 Task: Find connections with filter location Khirdalan with filter topic #house with filter profile language French with filter current company LANXESS with filter school Sir M Visvesvaraya Institute of Technology, BANGALORE with filter industry Communications Equipment Manufacturing with filter service category Outsourcing with filter keywords title Operations Director
Action: Mouse moved to (531, 99)
Screenshot: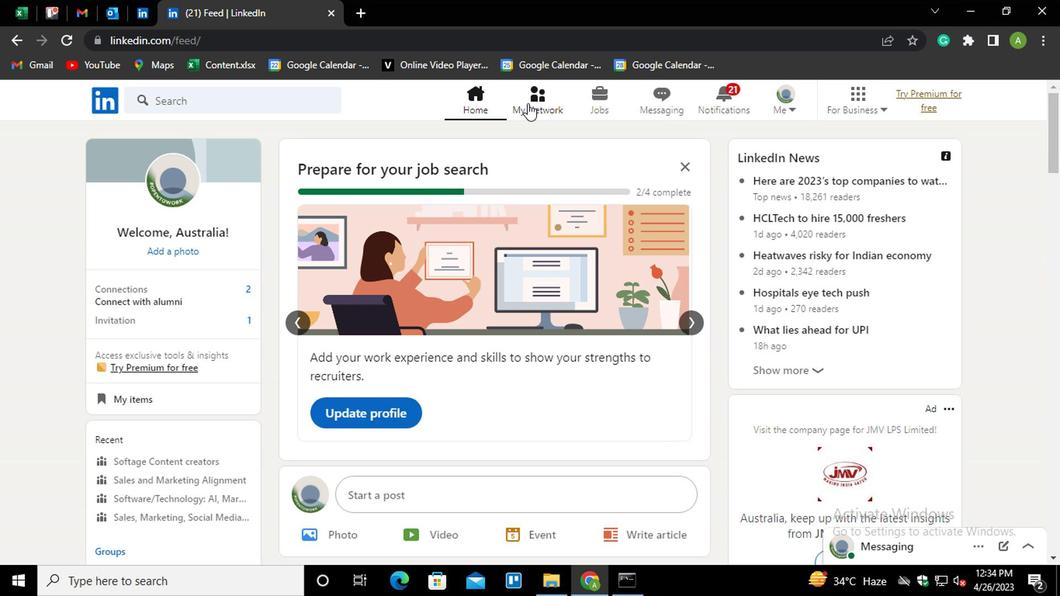 
Action: Mouse pressed left at (531, 99)
Screenshot: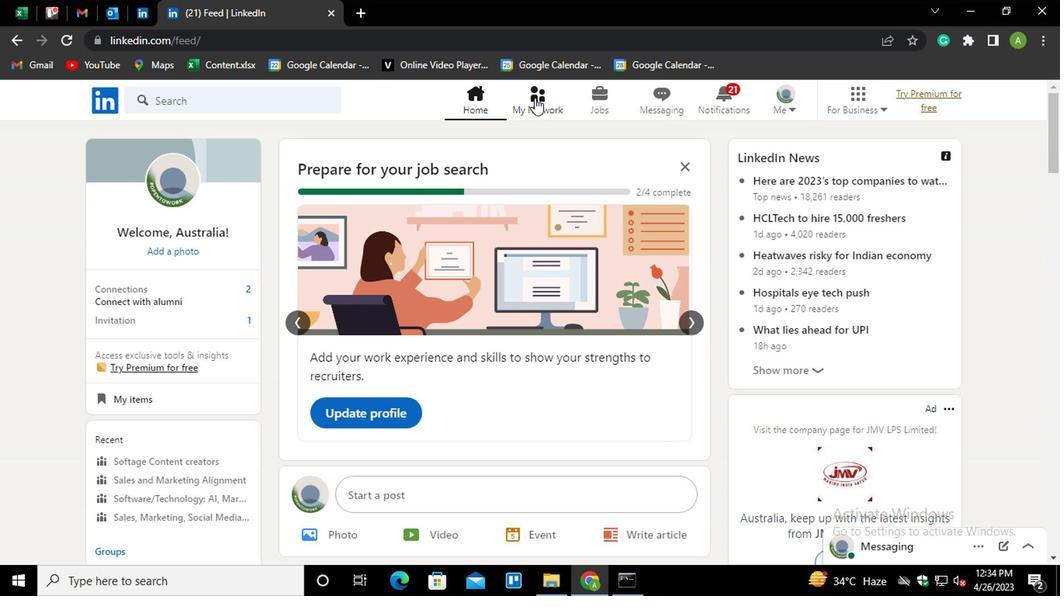 
Action: Mouse moved to (195, 191)
Screenshot: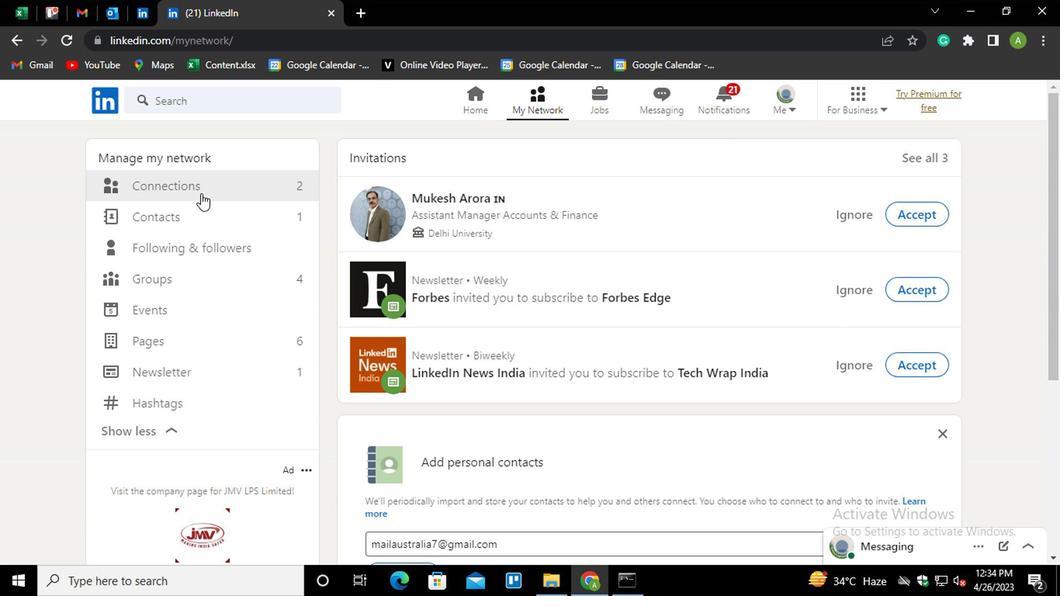 
Action: Mouse pressed left at (195, 191)
Screenshot: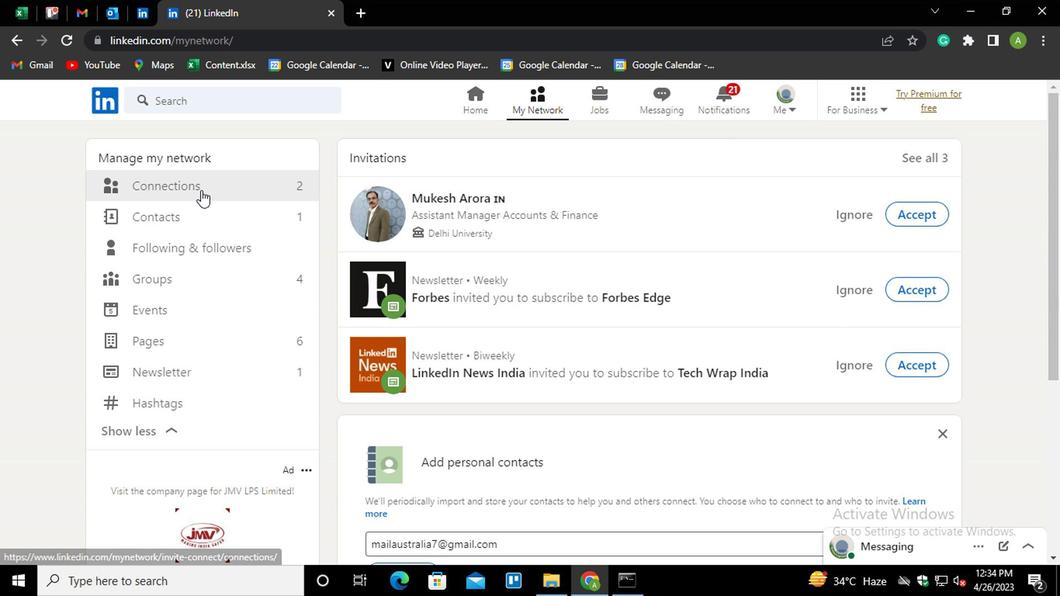 
Action: Mouse moved to (642, 189)
Screenshot: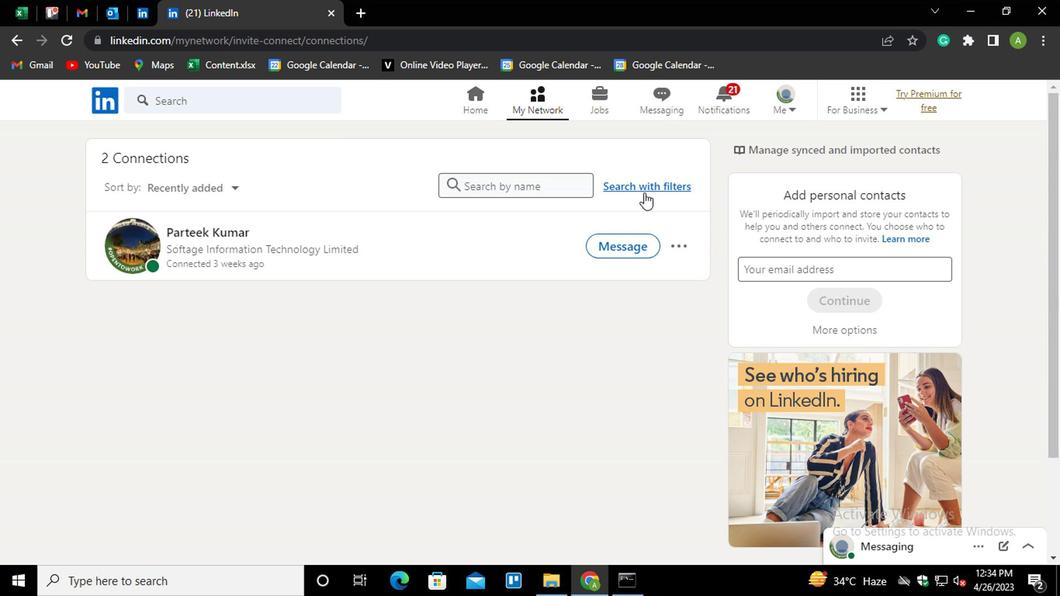 
Action: Mouse pressed left at (642, 189)
Screenshot: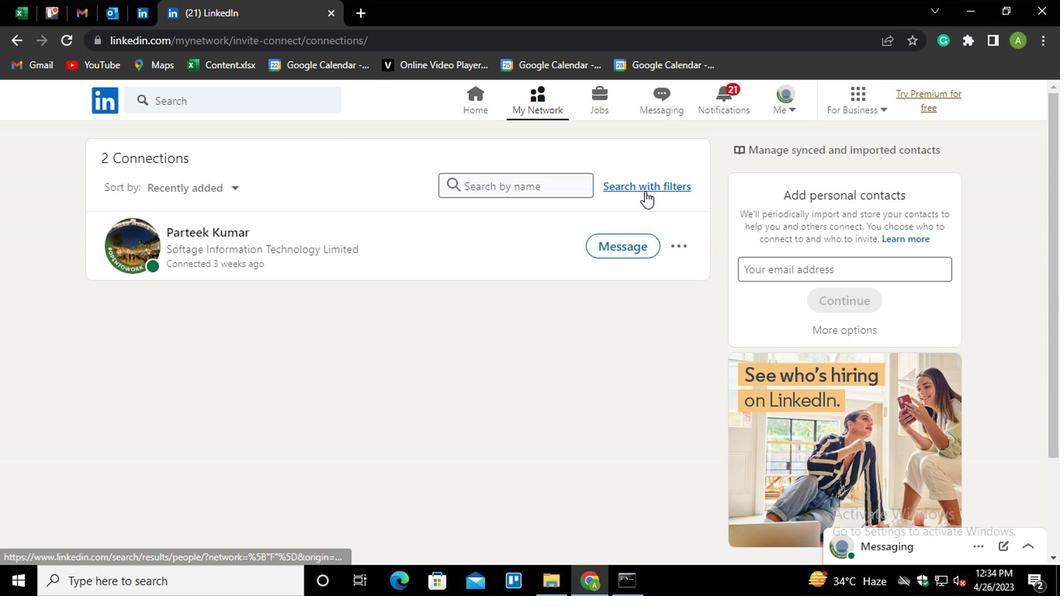 
Action: Mouse moved to (521, 141)
Screenshot: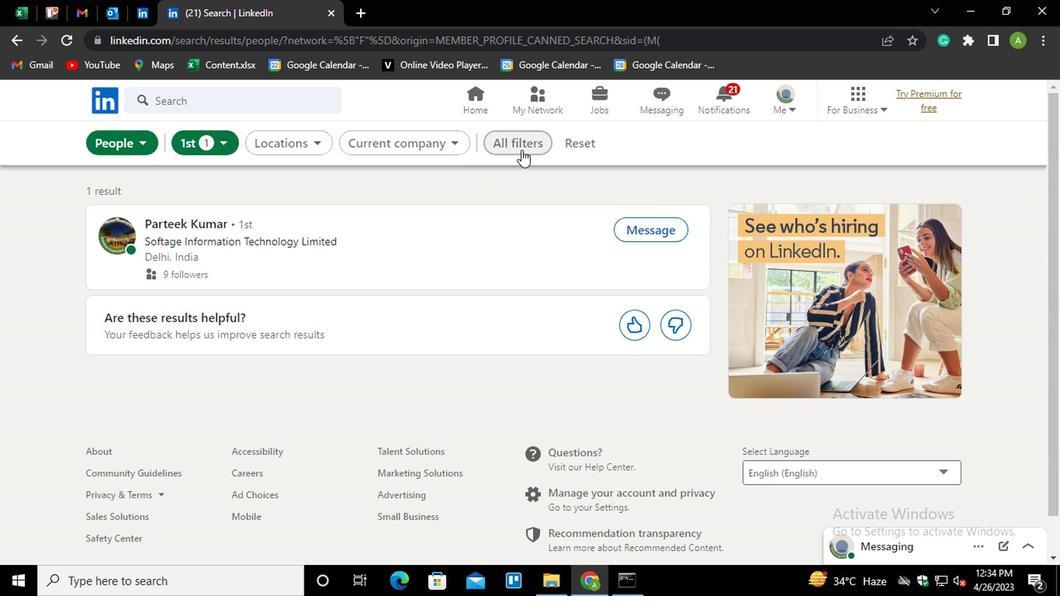 
Action: Mouse pressed left at (521, 141)
Screenshot: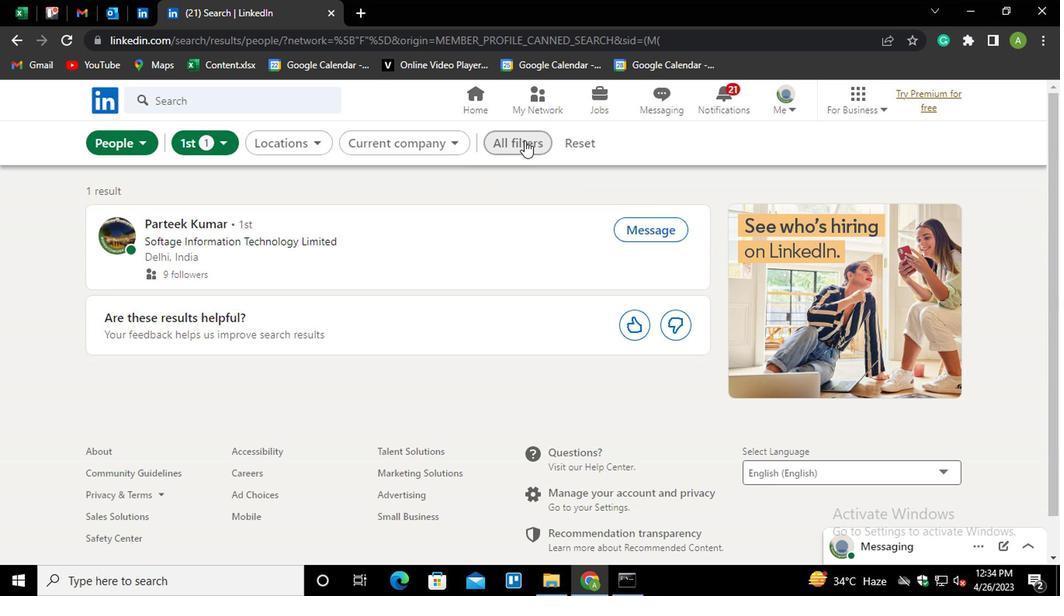 
Action: Mouse moved to (734, 295)
Screenshot: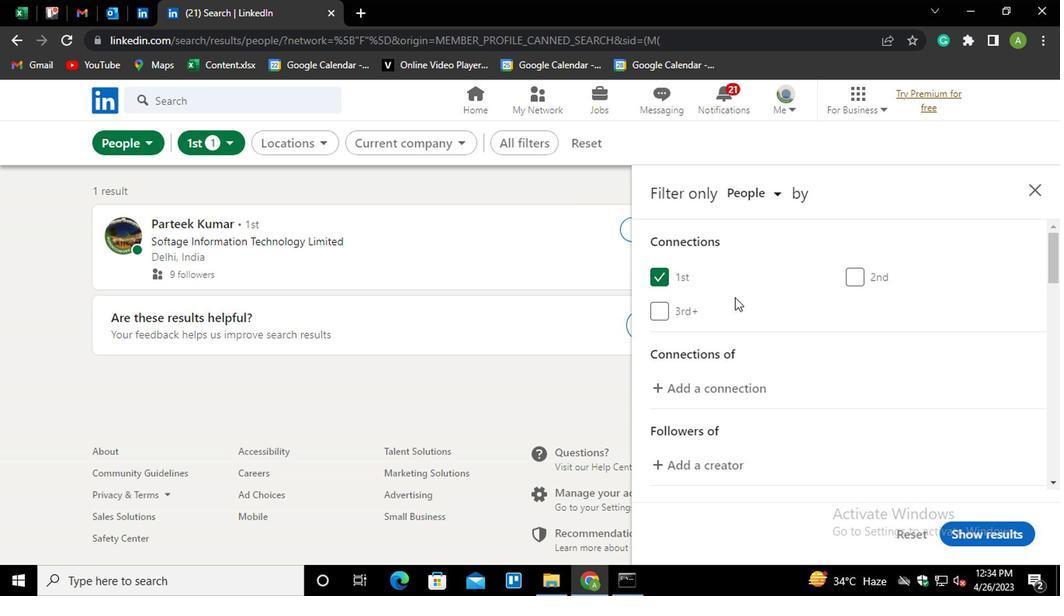
Action: Mouse scrolled (734, 294) with delta (0, 0)
Screenshot: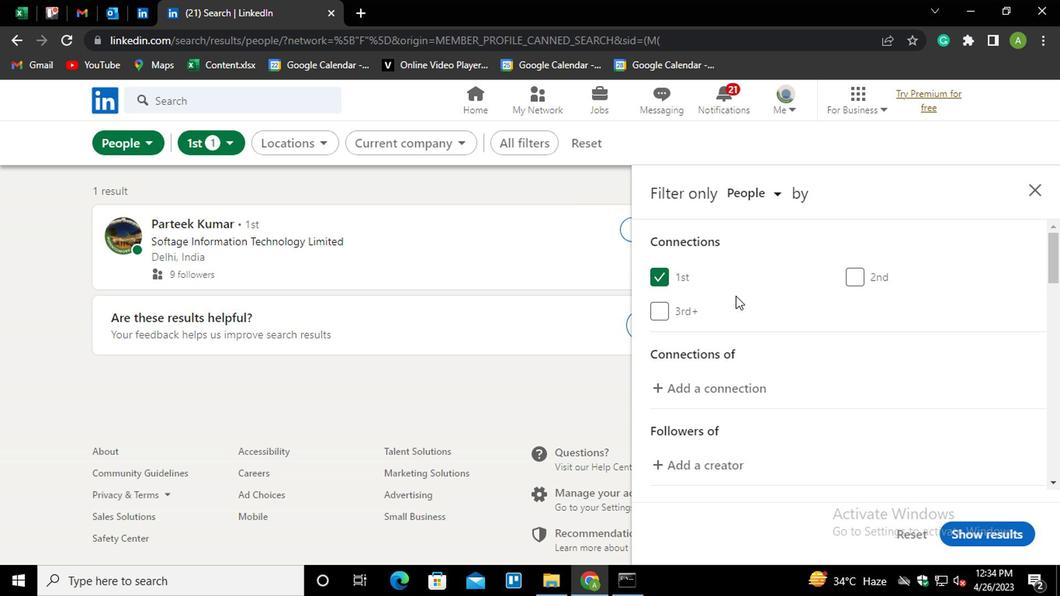 
Action: Mouse scrolled (734, 294) with delta (0, 0)
Screenshot: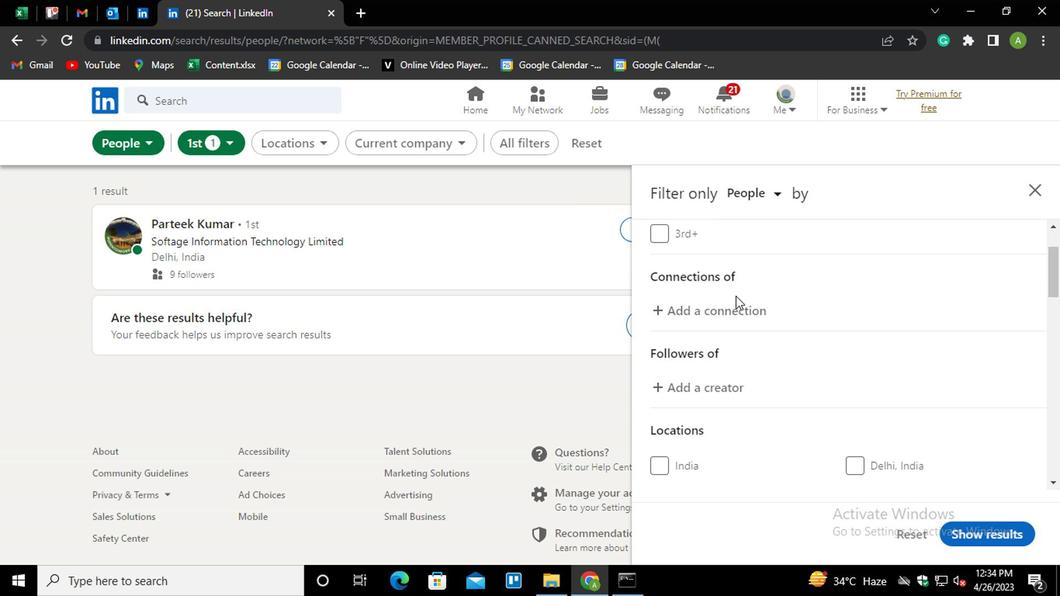 
Action: Mouse scrolled (734, 295) with delta (0, 0)
Screenshot: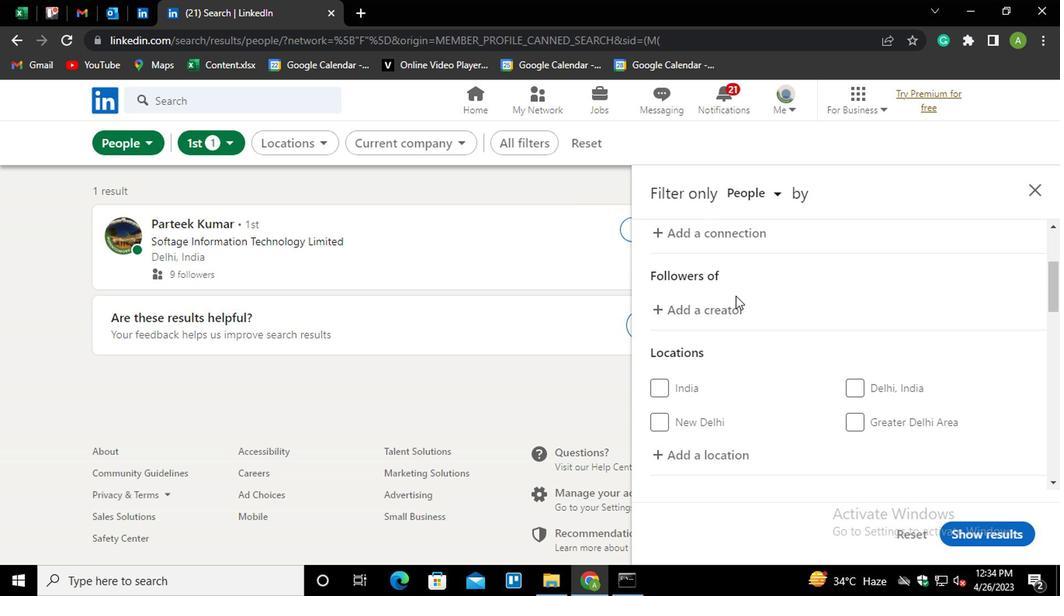 
Action: Mouse scrolled (734, 294) with delta (0, 0)
Screenshot: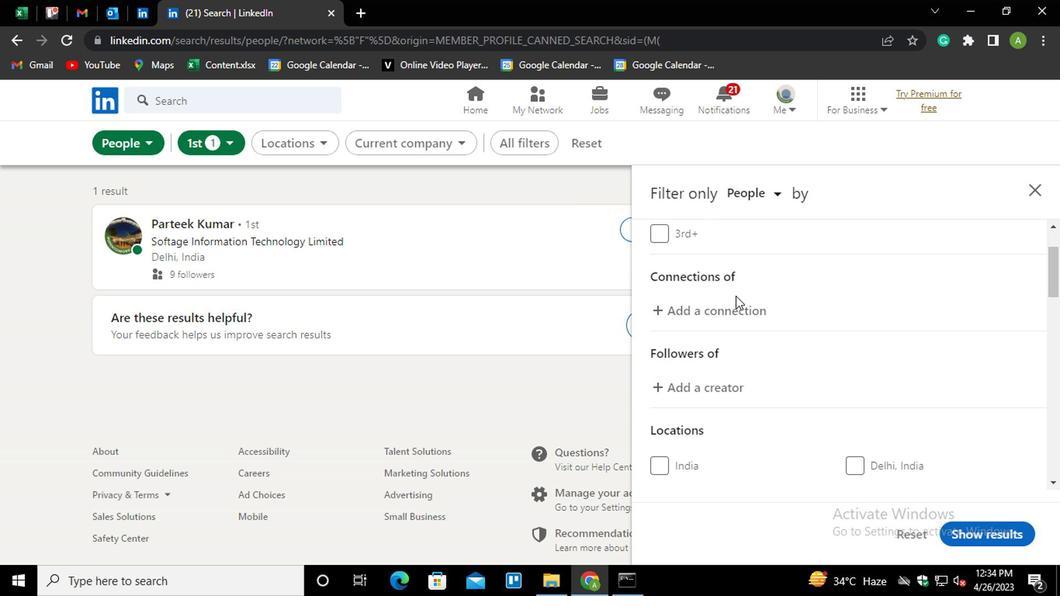 
Action: Mouse scrolled (734, 294) with delta (0, 0)
Screenshot: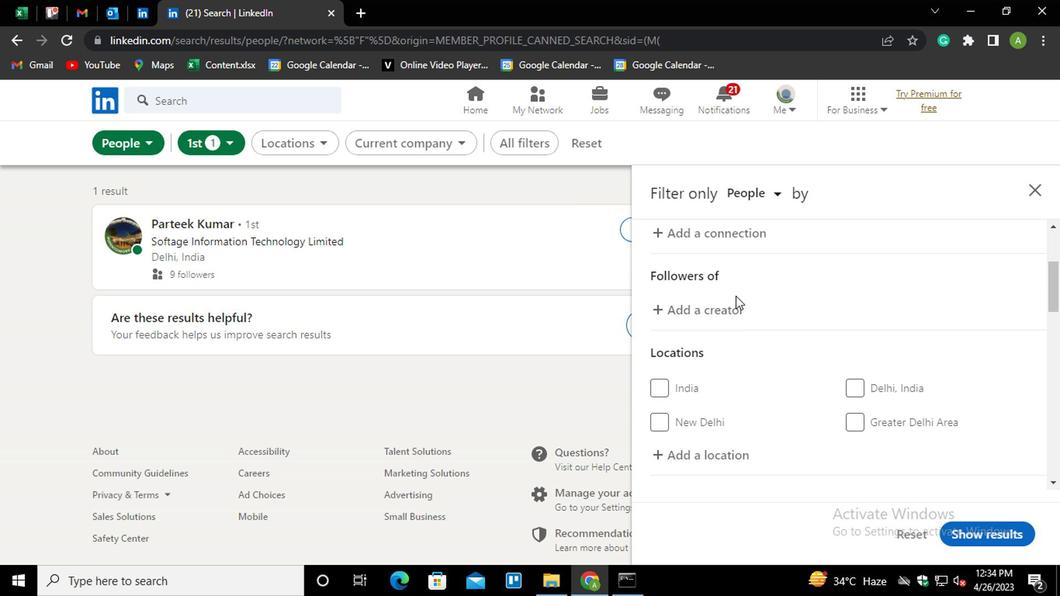 
Action: Mouse moved to (691, 383)
Screenshot: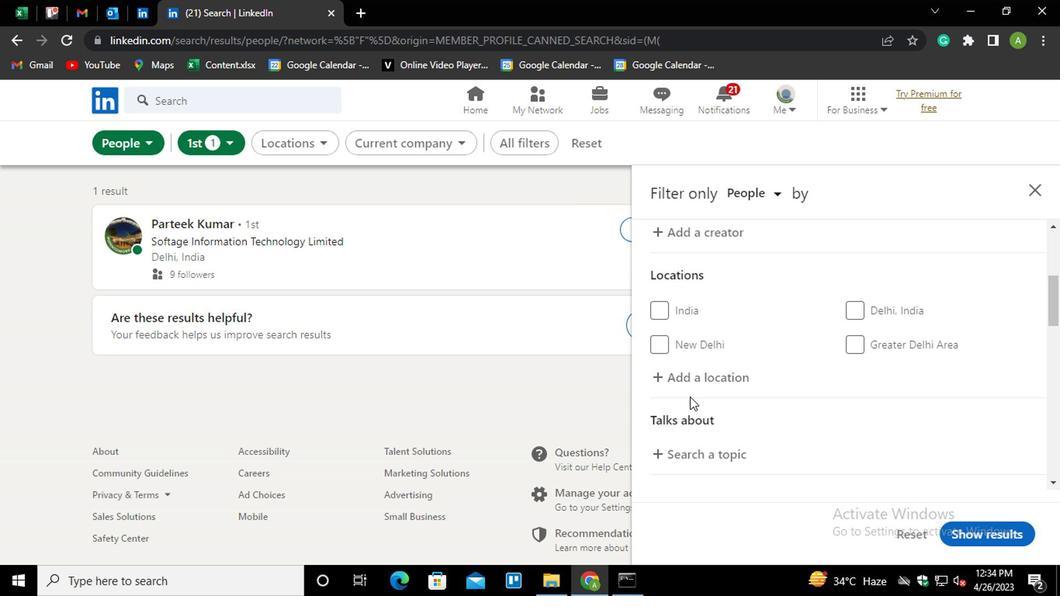 
Action: Mouse pressed left at (691, 383)
Screenshot: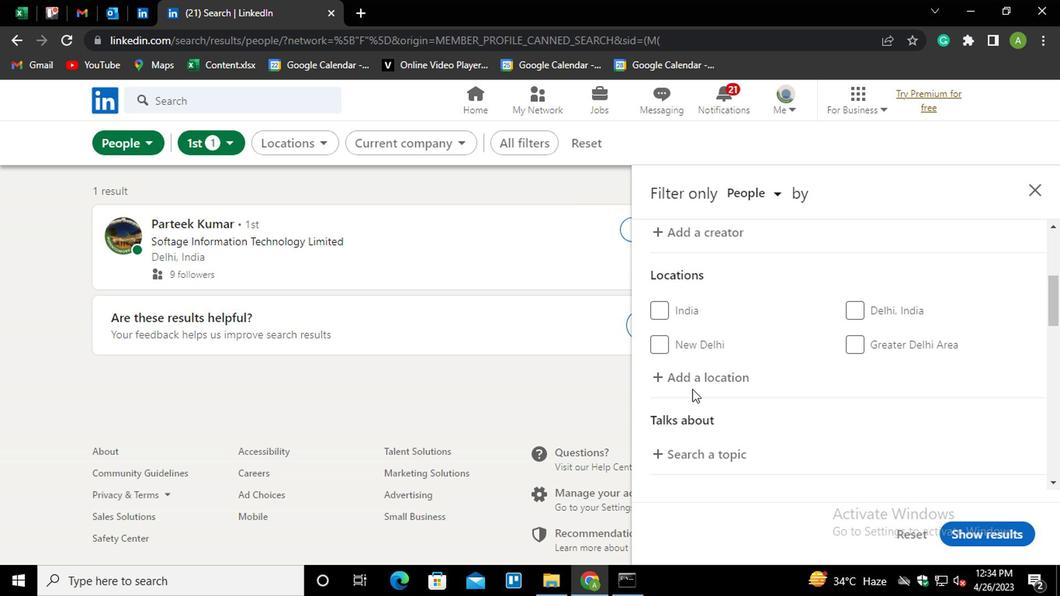 
Action: Mouse moved to (695, 377)
Screenshot: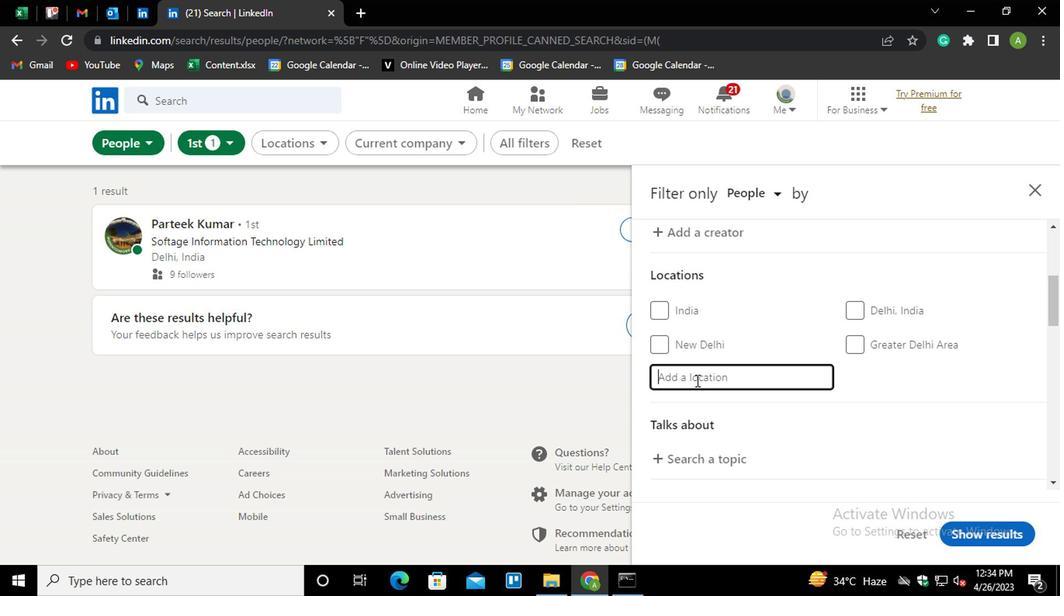 
Action: Mouse pressed left at (695, 377)
Screenshot: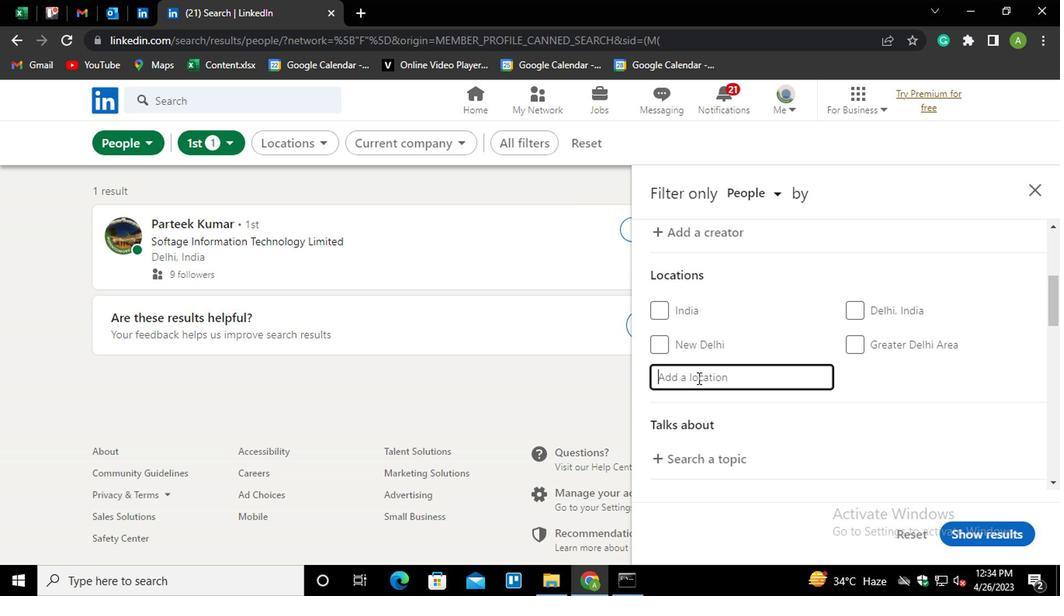 
Action: Key pressed <Key.shift_r>Khirana<Key.backspace><Key.backspace><Key.backspace>dalan
Screenshot: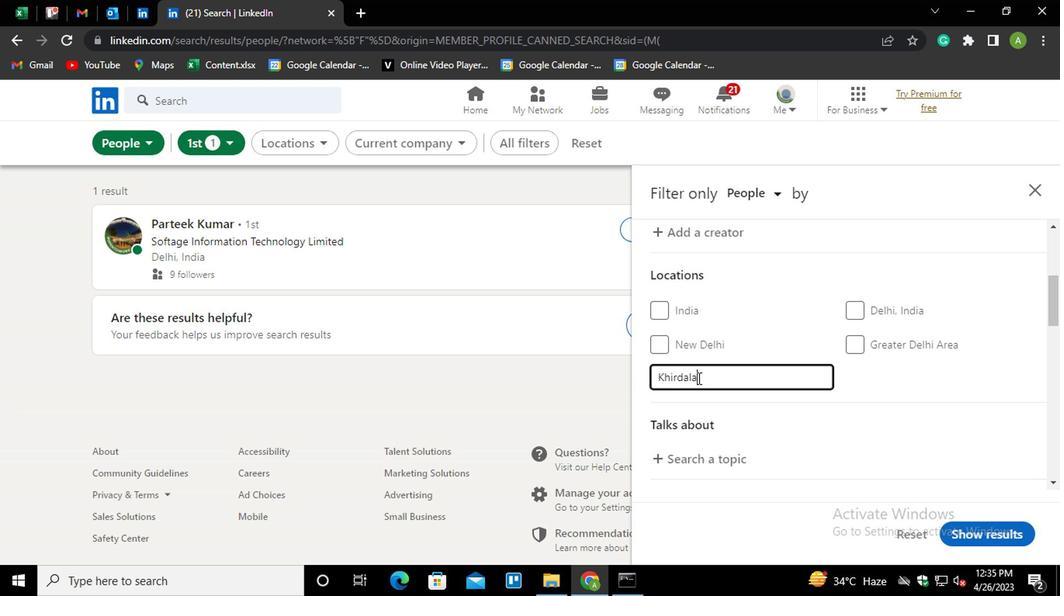 
Action: Mouse moved to (861, 372)
Screenshot: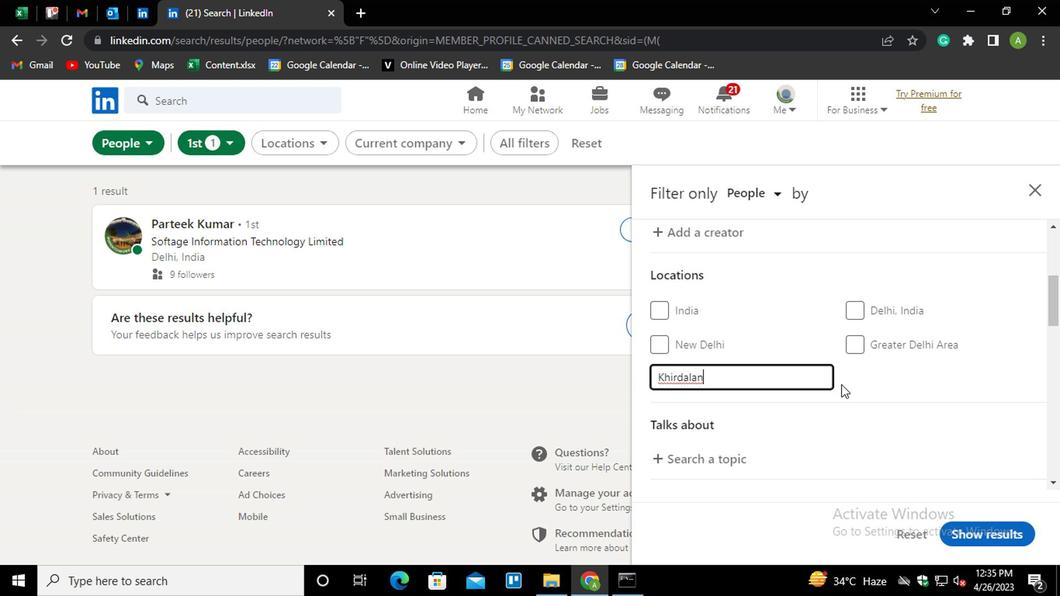 
Action: Mouse pressed left at (861, 372)
Screenshot: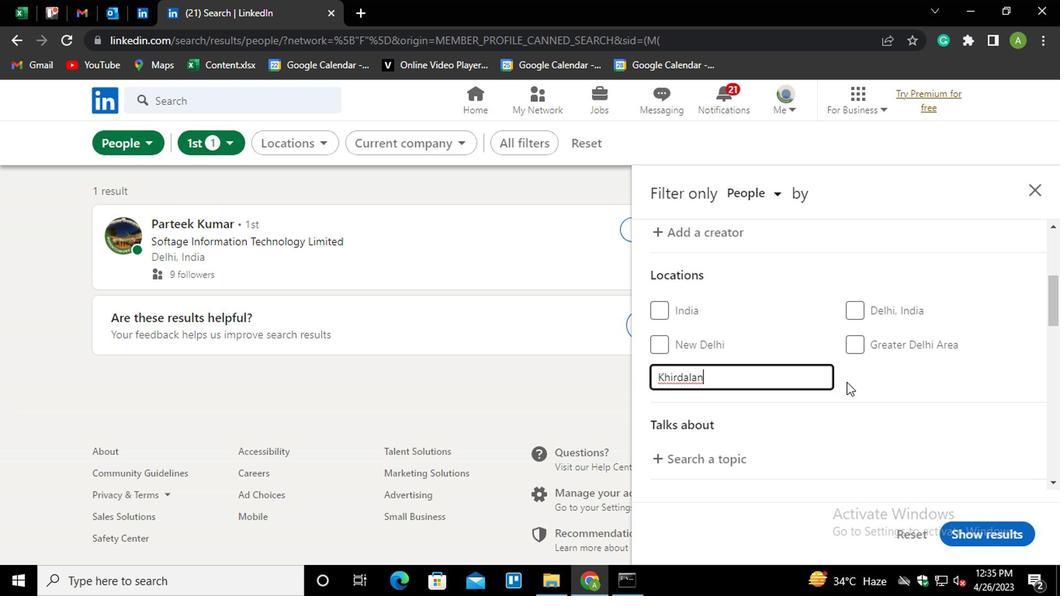 
Action: Mouse moved to (862, 366)
Screenshot: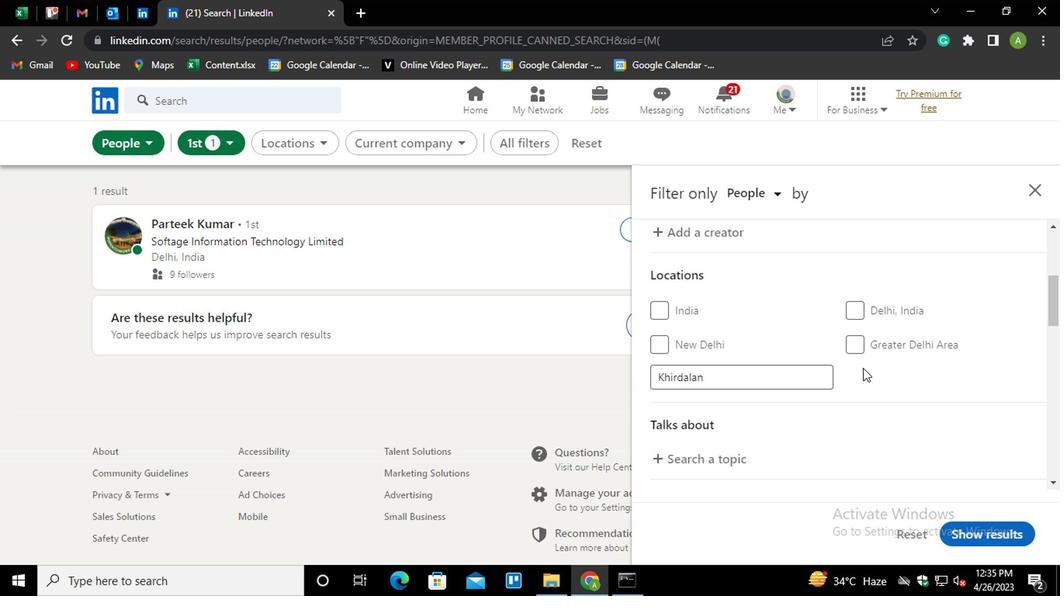 
Action: Mouse scrolled (862, 365) with delta (0, 0)
Screenshot: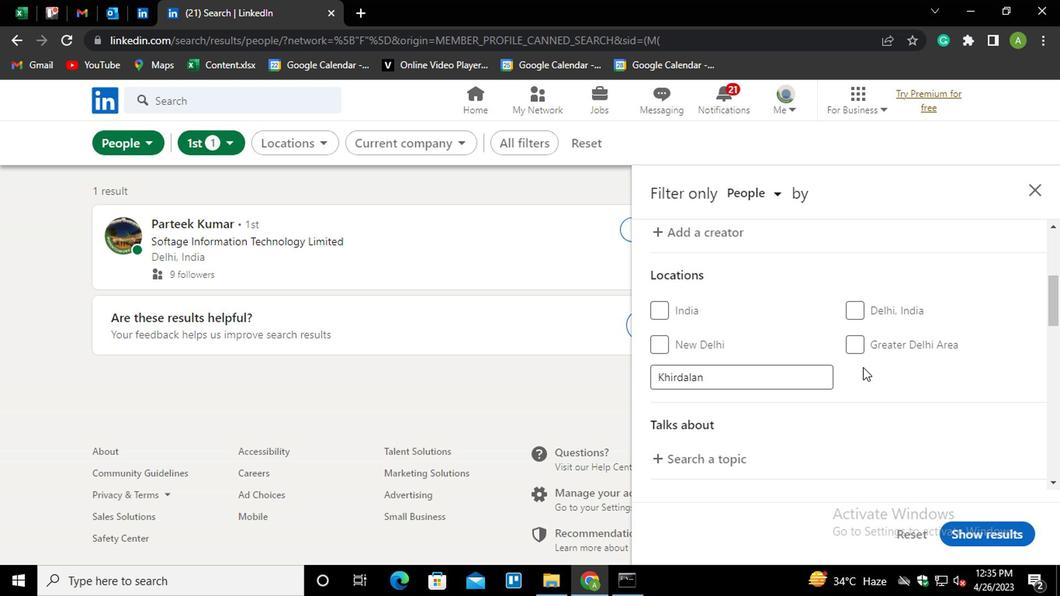 
Action: Mouse moved to (864, 365)
Screenshot: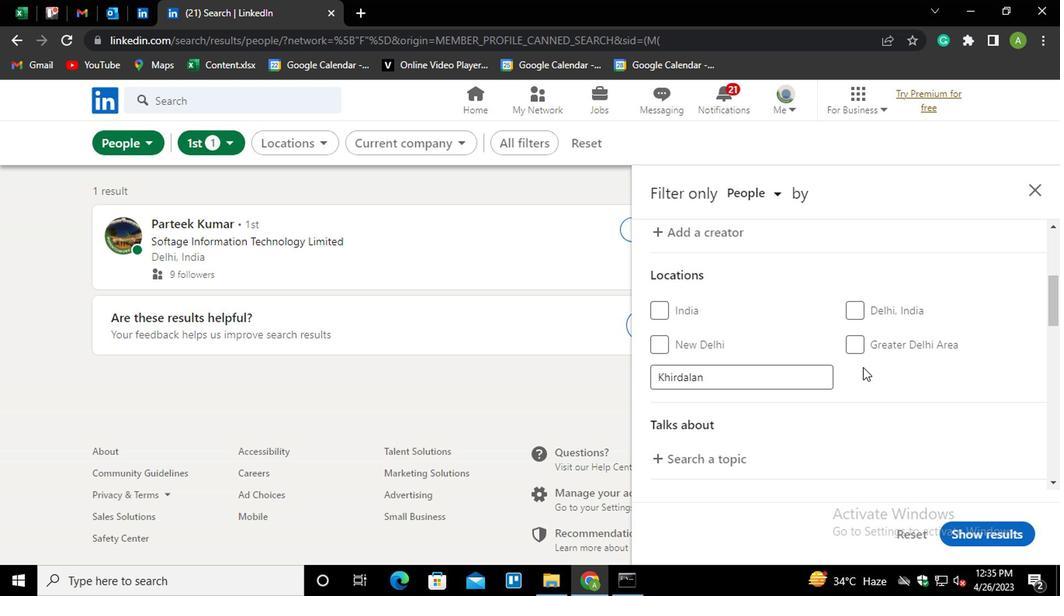 
Action: Mouse scrolled (864, 364) with delta (0, -1)
Screenshot: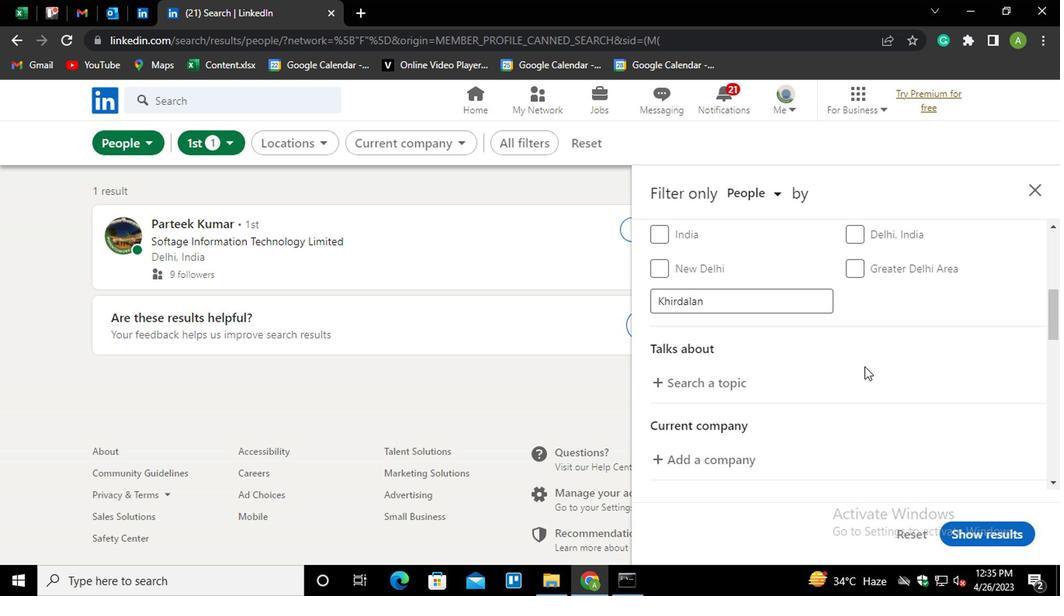 
Action: Mouse moved to (719, 303)
Screenshot: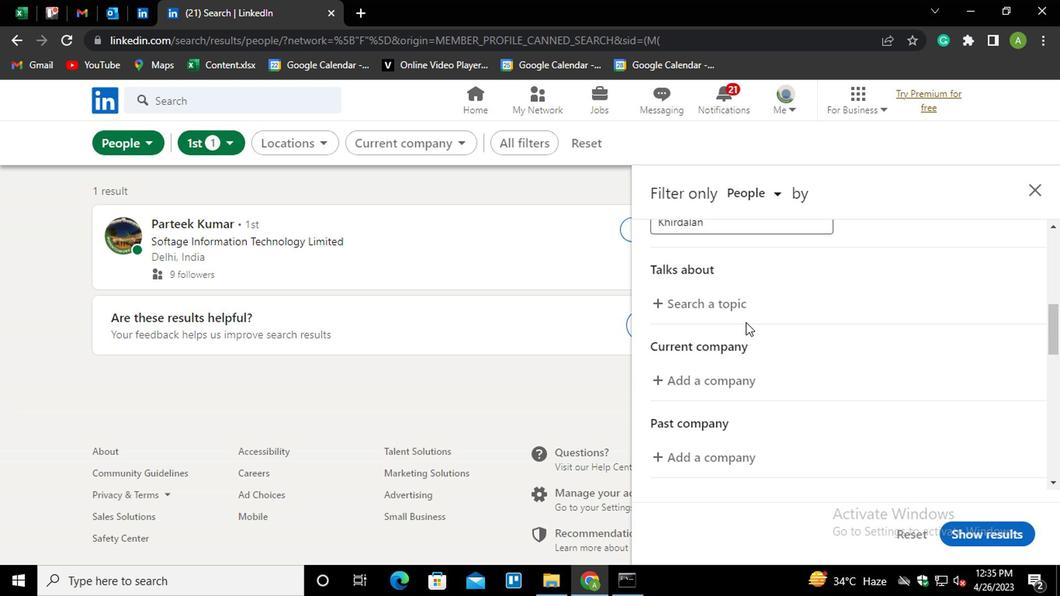 
Action: Mouse pressed left at (719, 303)
Screenshot: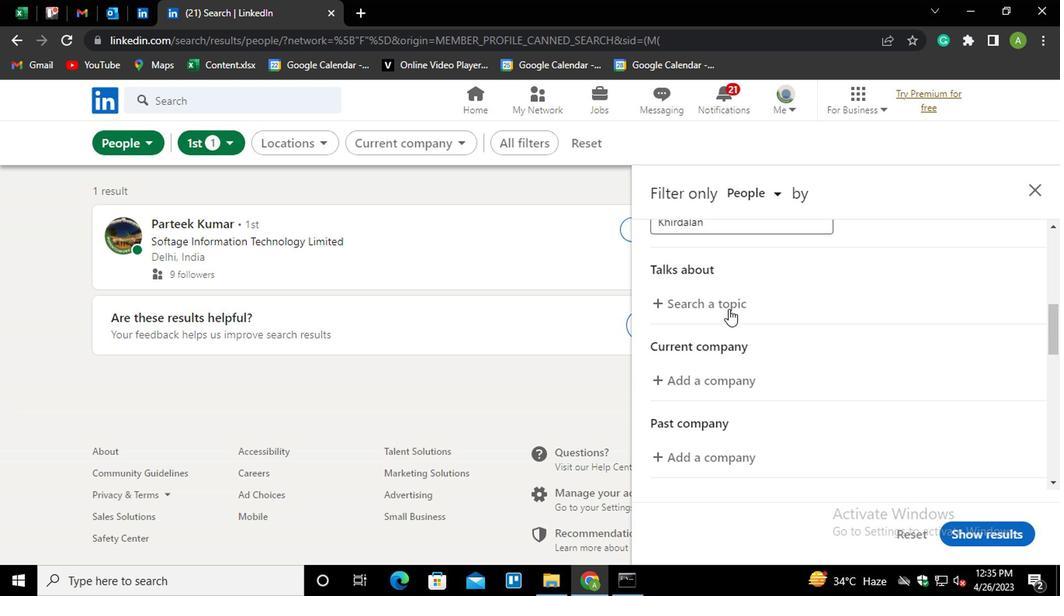 
Action: Mouse moved to (719, 303)
Screenshot: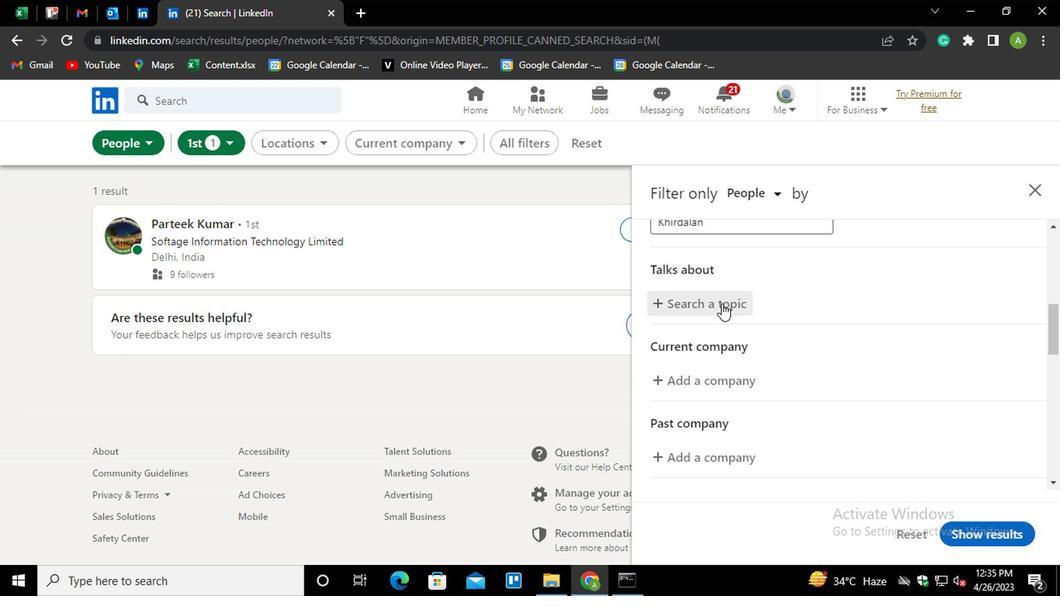 
Action: Key pressed <Key.shift>#HOUSE
Screenshot: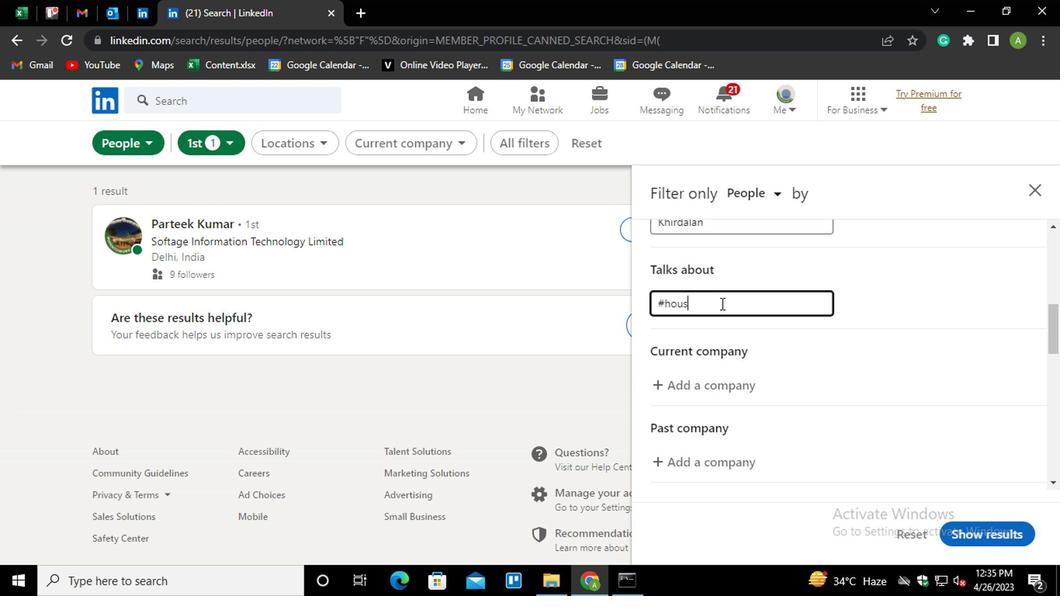 
Action: Mouse moved to (867, 308)
Screenshot: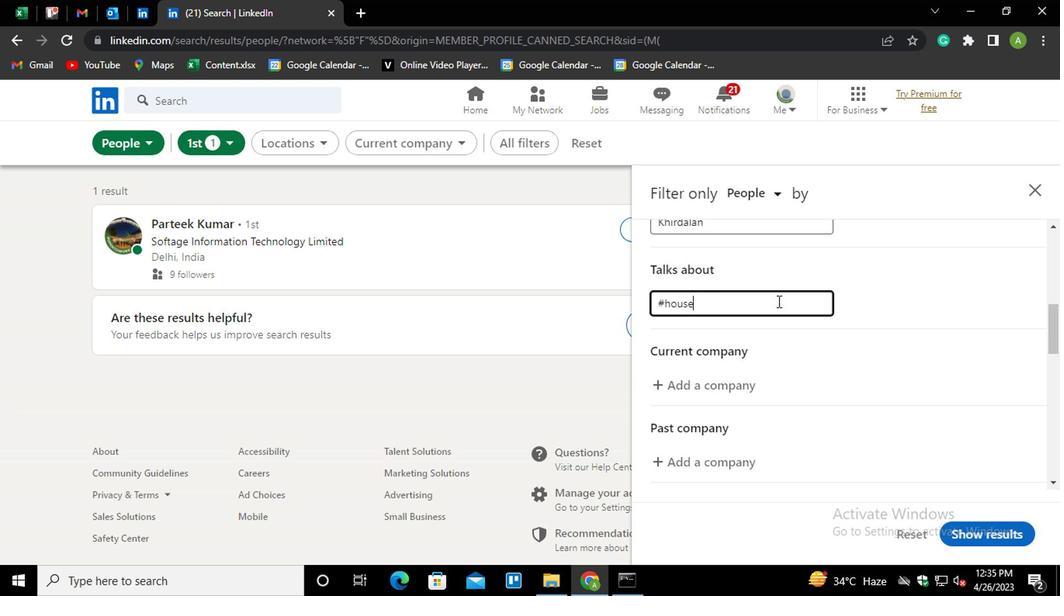 
Action: Mouse pressed left at (867, 308)
Screenshot: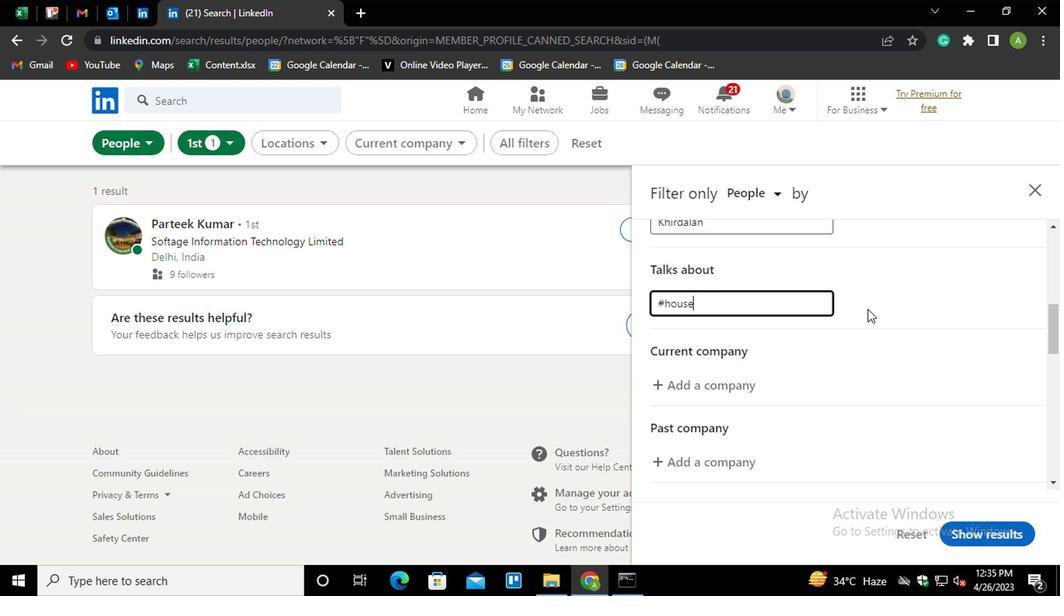
Action: Mouse moved to (866, 308)
Screenshot: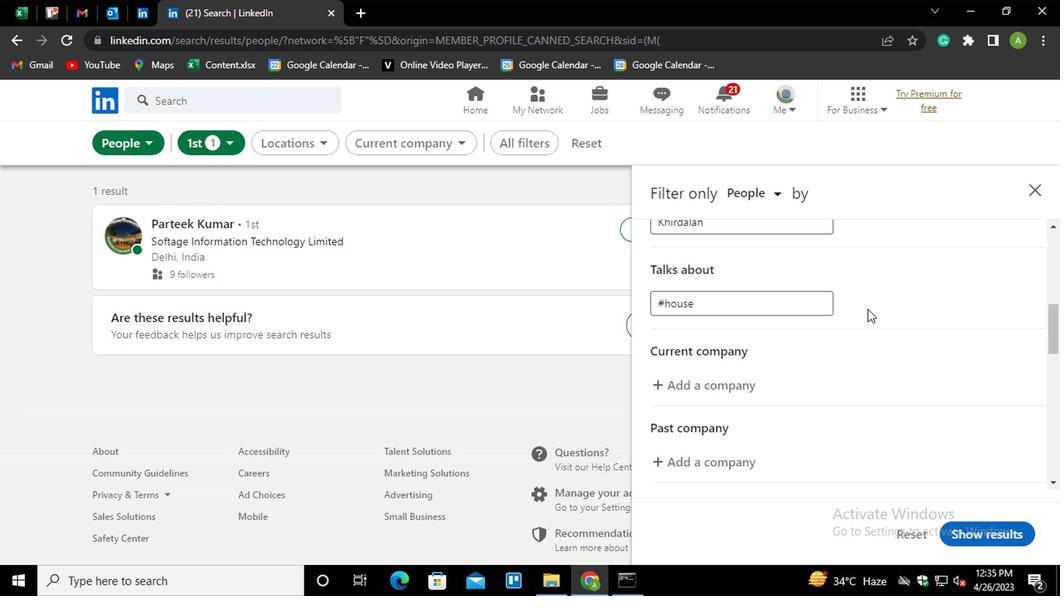 
Action: Mouse scrolled (866, 307) with delta (0, -1)
Screenshot: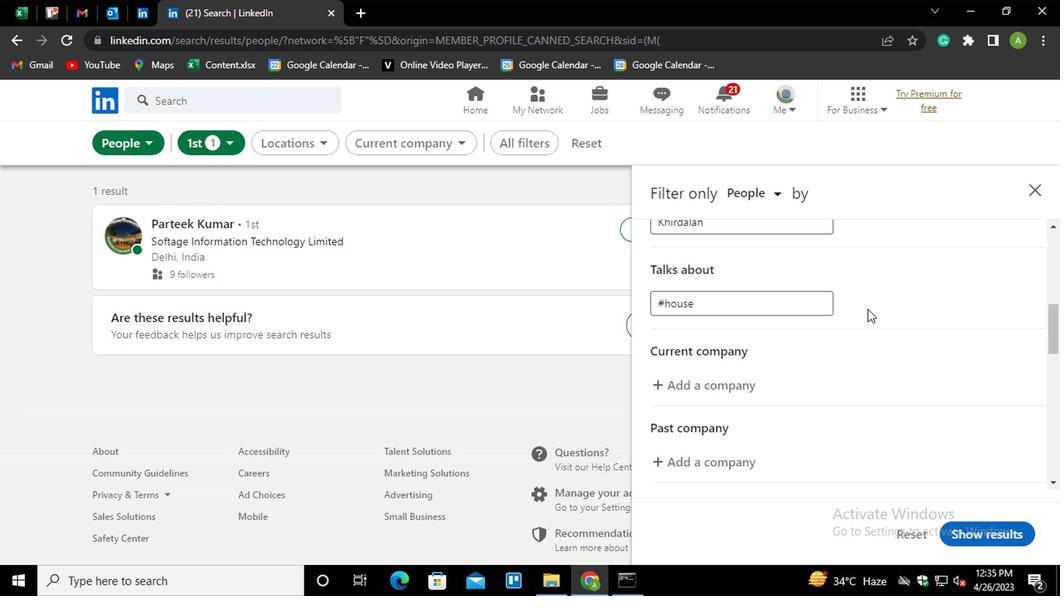 
Action: Mouse scrolled (866, 307) with delta (0, -1)
Screenshot: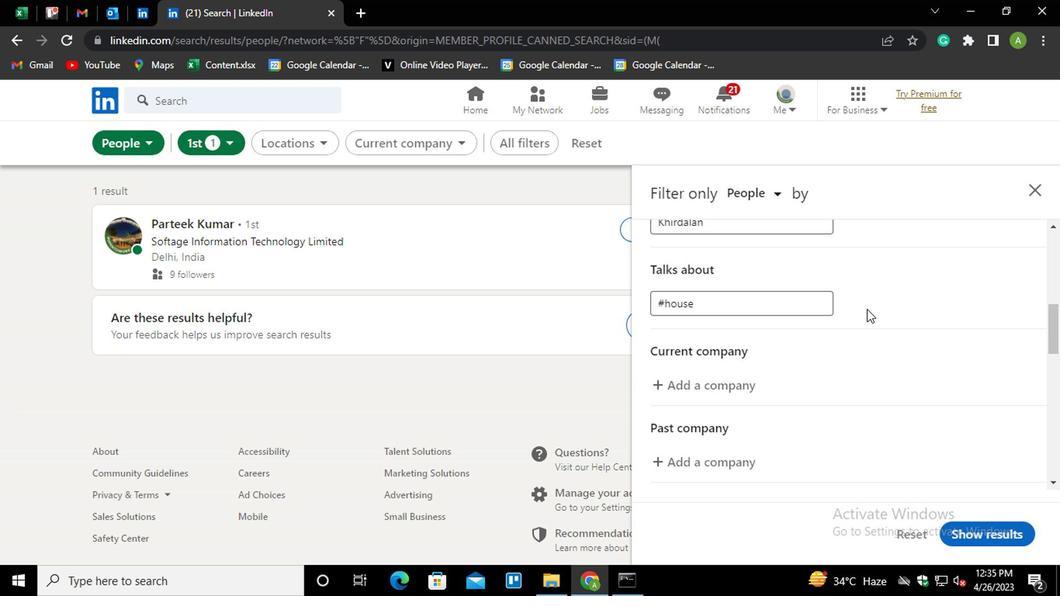 
Action: Mouse moved to (707, 227)
Screenshot: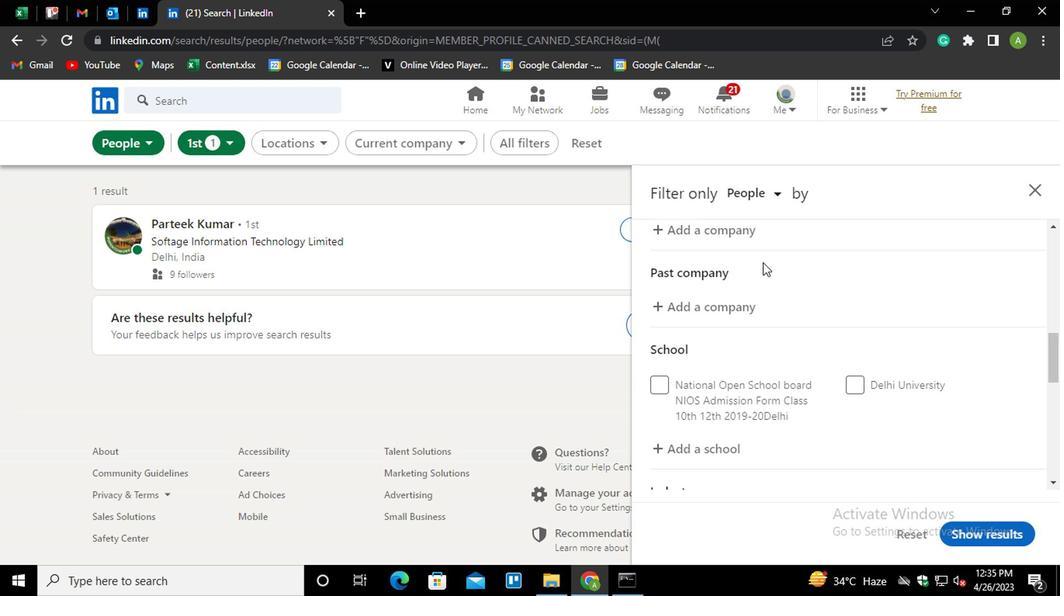 
Action: Mouse pressed left at (707, 227)
Screenshot: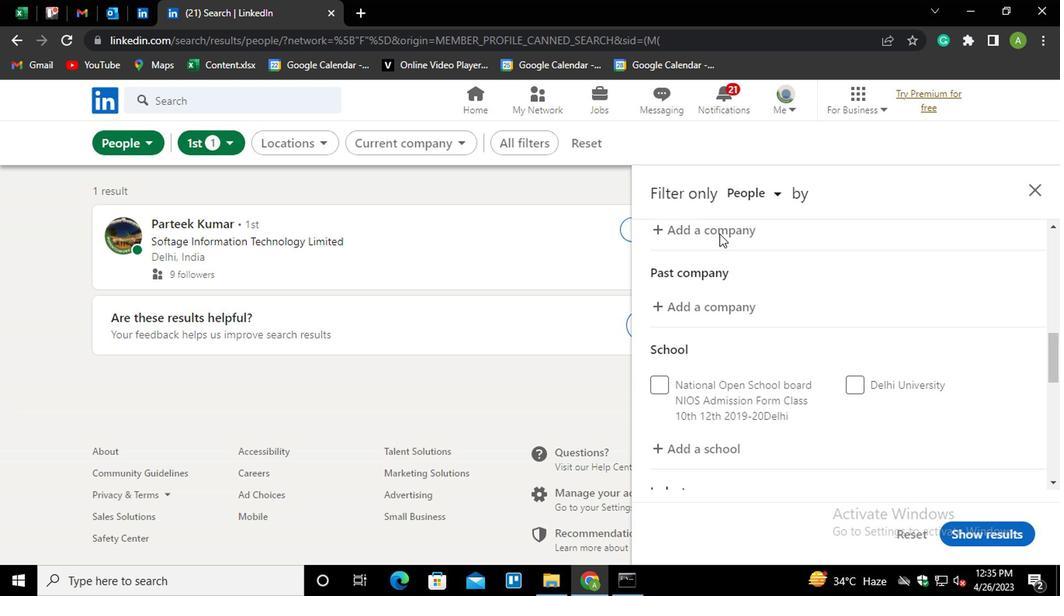 
Action: Mouse moved to (717, 232)
Screenshot: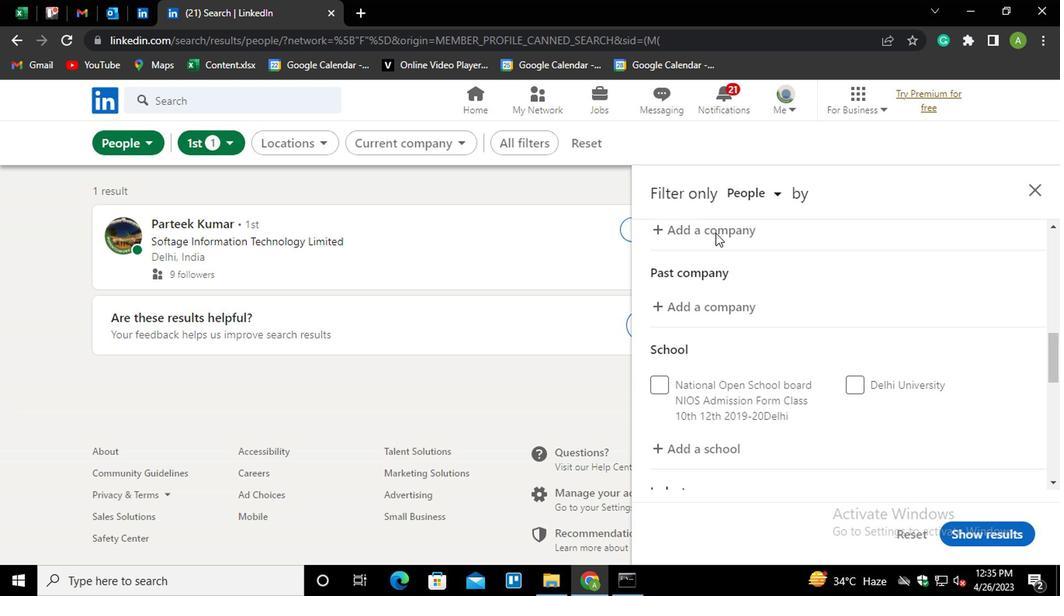
Action: Mouse pressed left at (717, 232)
Screenshot: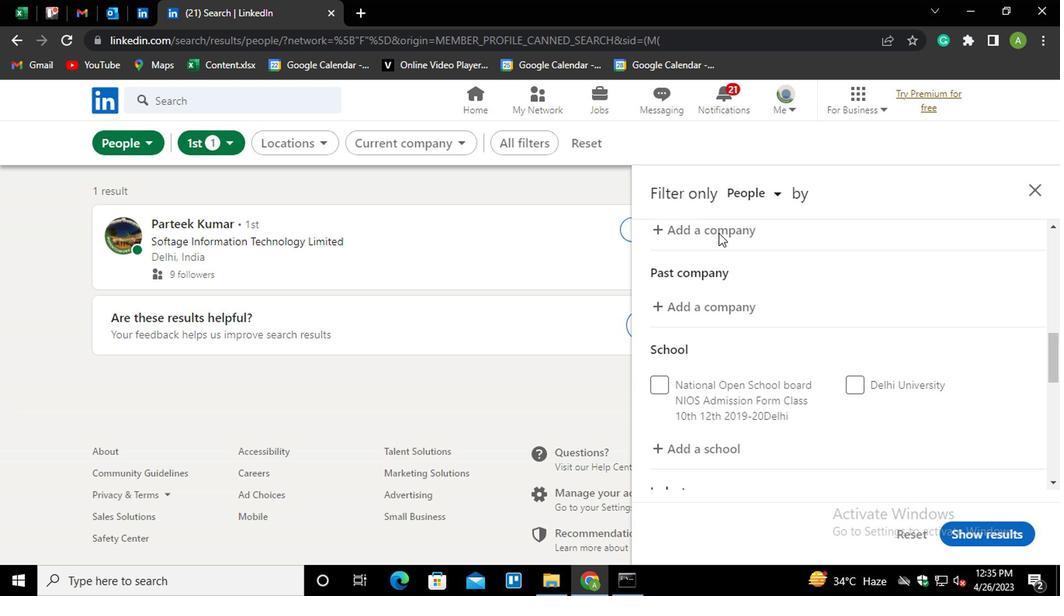 
Action: Mouse moved to (718, 231)
Screenshot: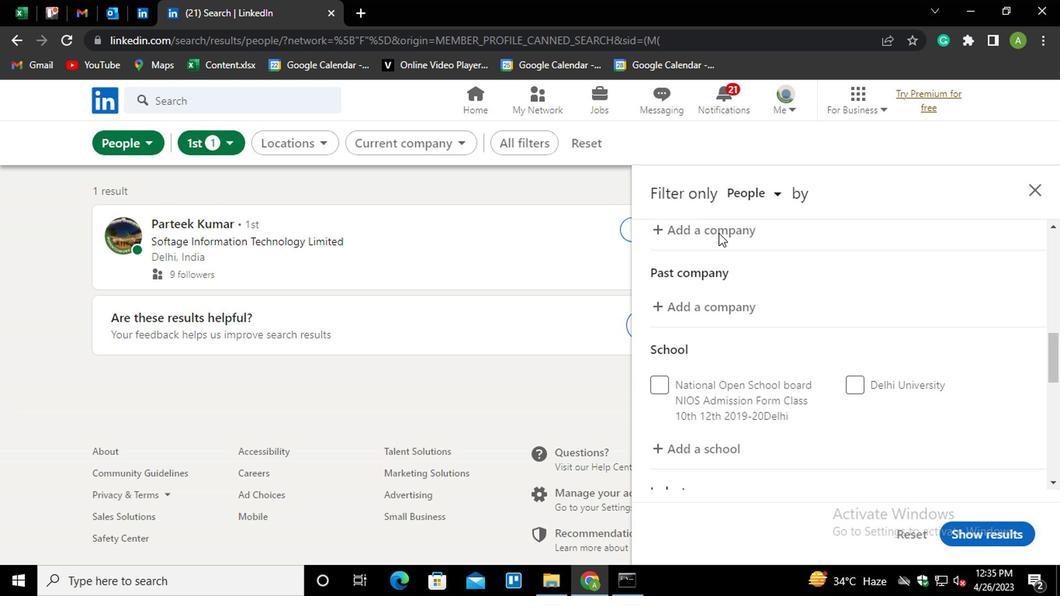 
Action: Mouse scrolled (718, 232) with delta (0, 1)
Screenshot: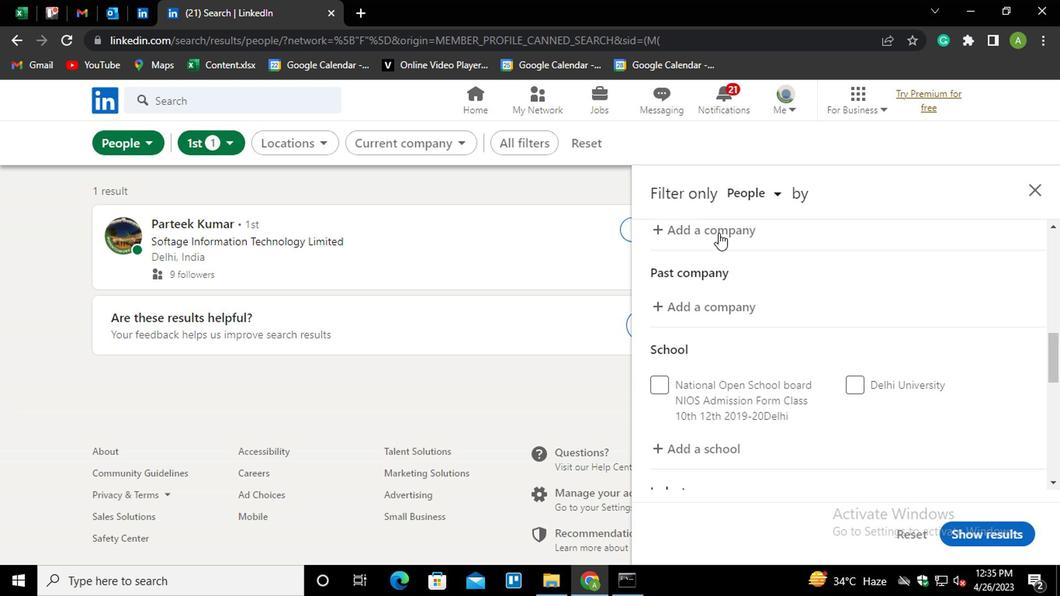 
Action: Mouse moved to (717, 306)
Screenshot: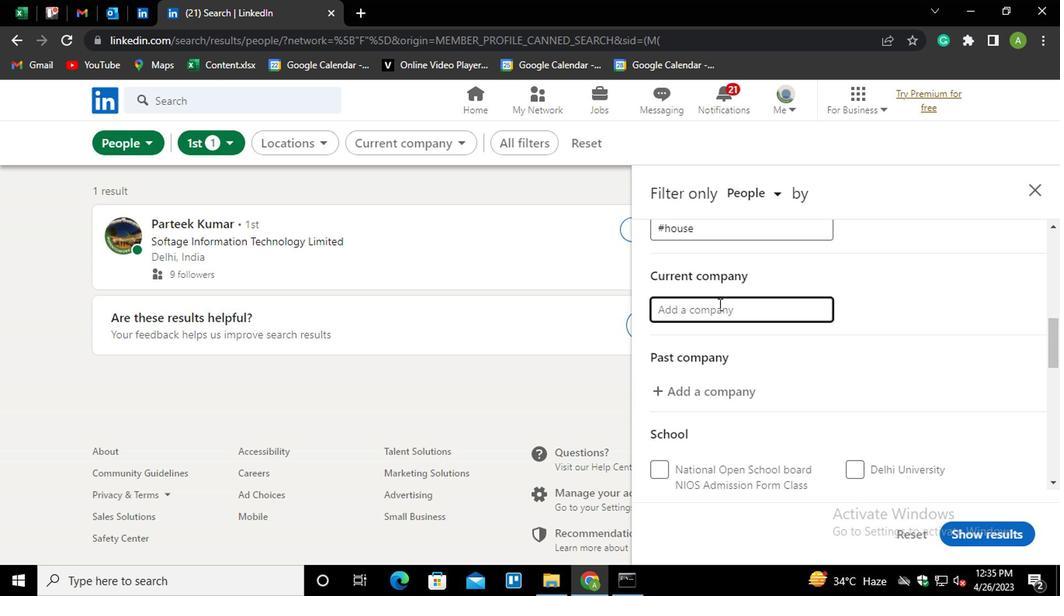
Action: Mouse pressed left at (717, 306)
Screenshot: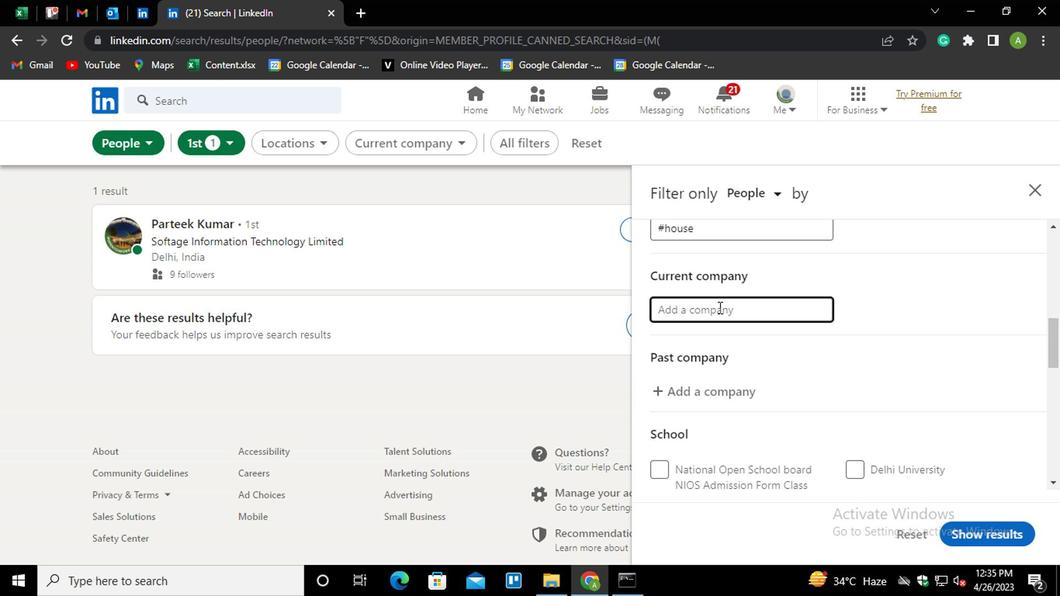 
Action: Key pressed <Key.shift_r><Key.shift_r>L<Key.shift>A<Key.shift>N<Key.down><Key.down><Key.down><Key.enter>
Screenshot: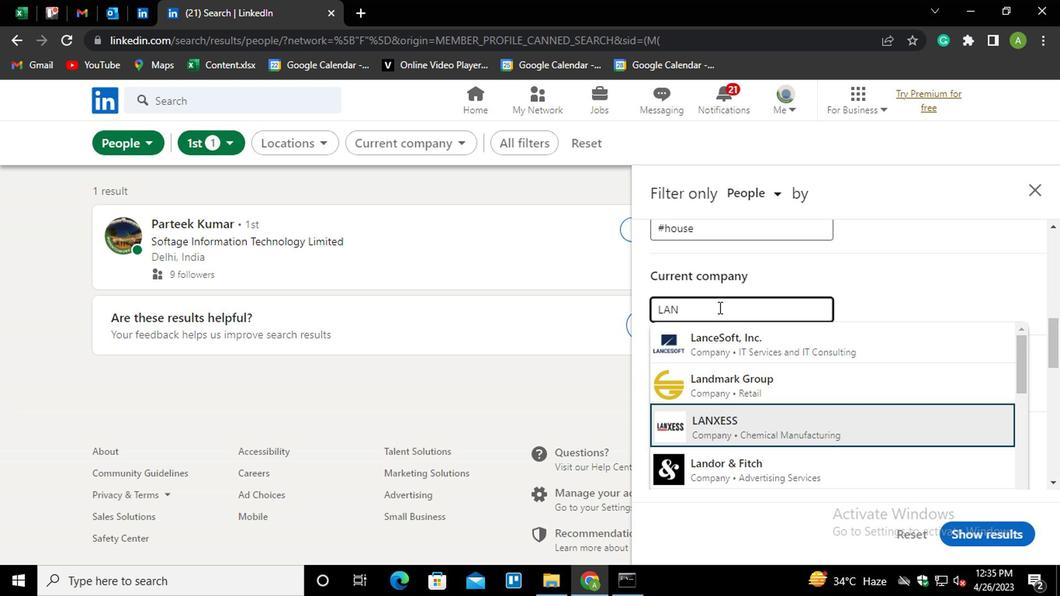 
Action: Mouse moved to (731, 289)
Screenshot: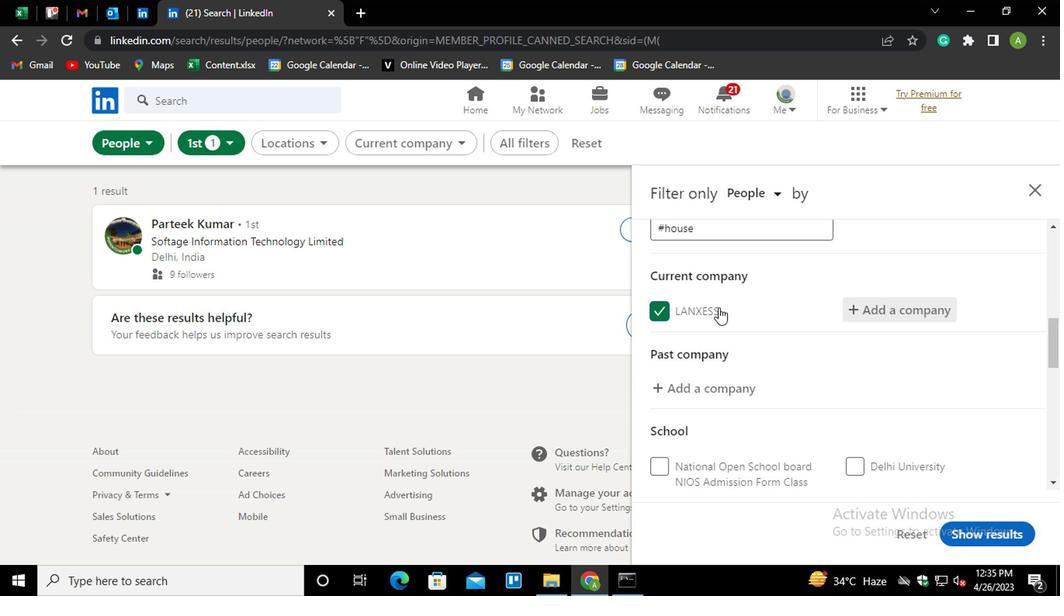
Action: Mouse scrolled (731, 289) with delta (0, 0)
Screenshot: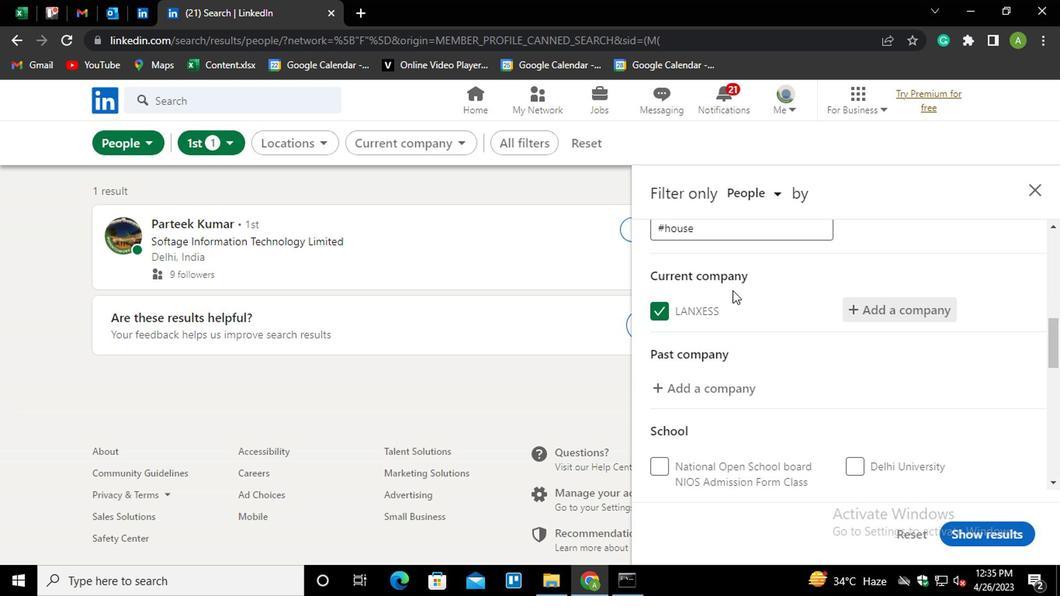
Action: Mouse scrolled (731, 289) with delta (0, 0)
Screenshot: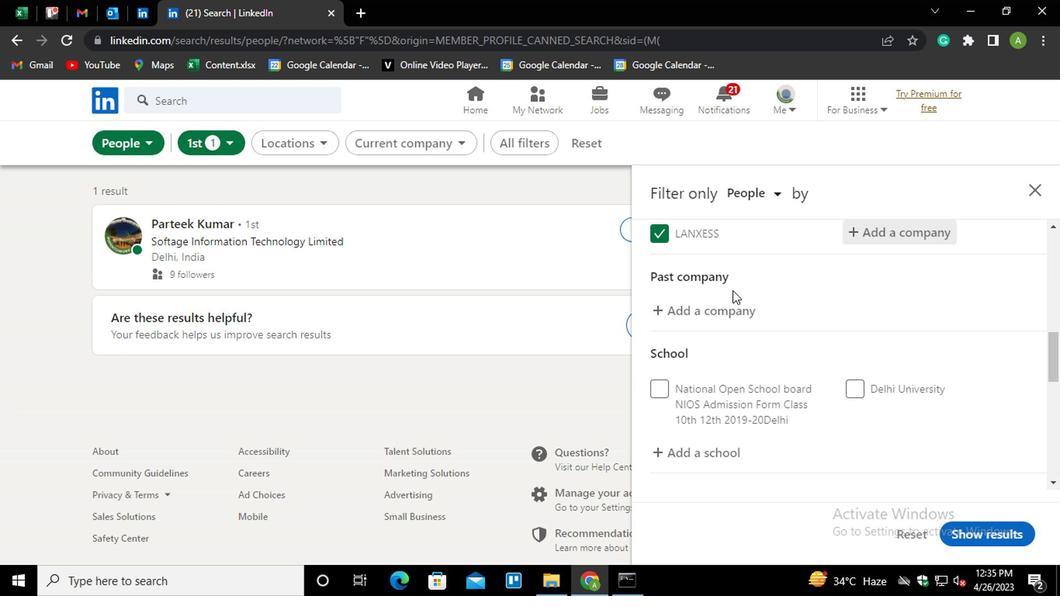 
Action: Mouse moved to (714, 366)
Screenshot: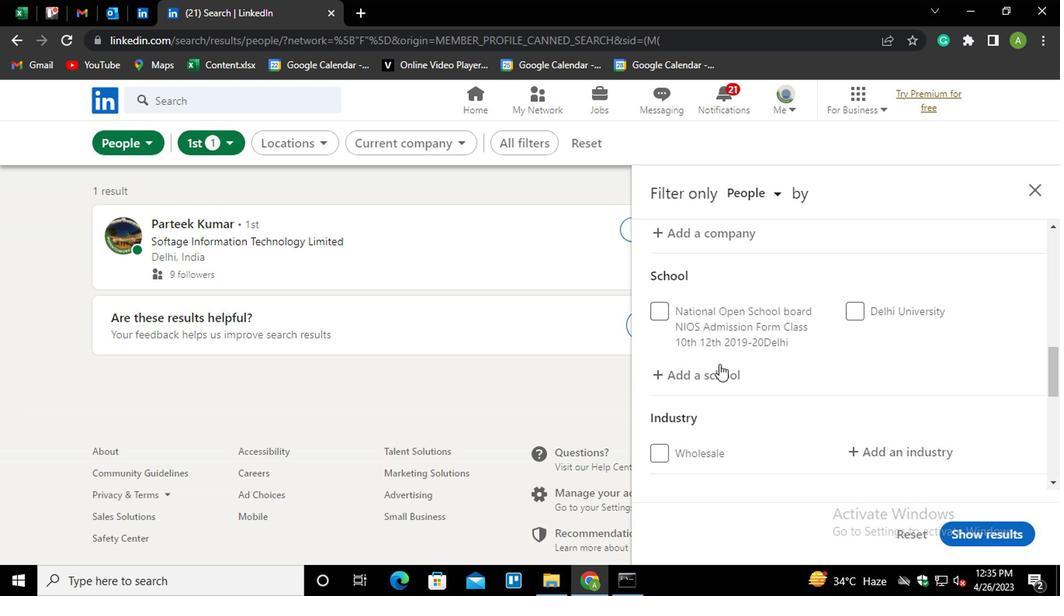 
Action: Mouse scrolled (714, 365) with delta (0, 0)
Screenshot: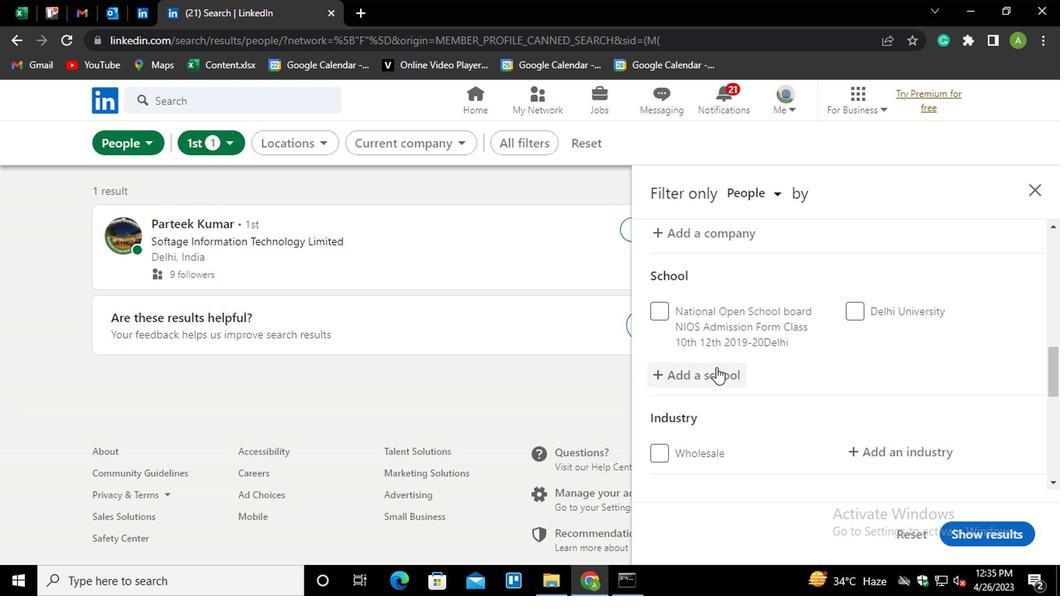 
Action: Mouse moved to (698, 290)
Screenshot: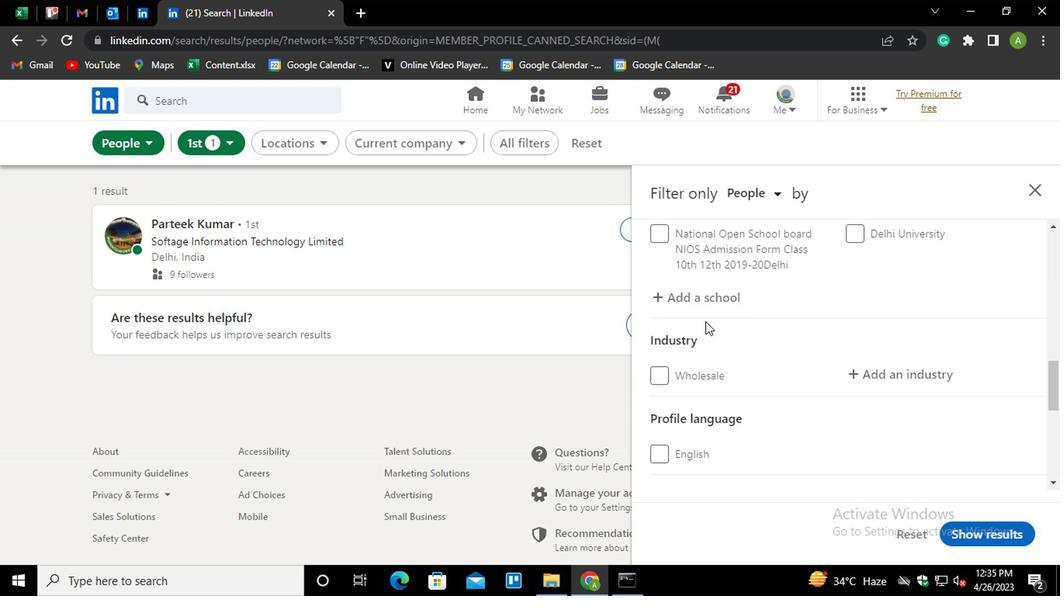 
Action: Mouse pressed left at (698, 290)
Screenshot: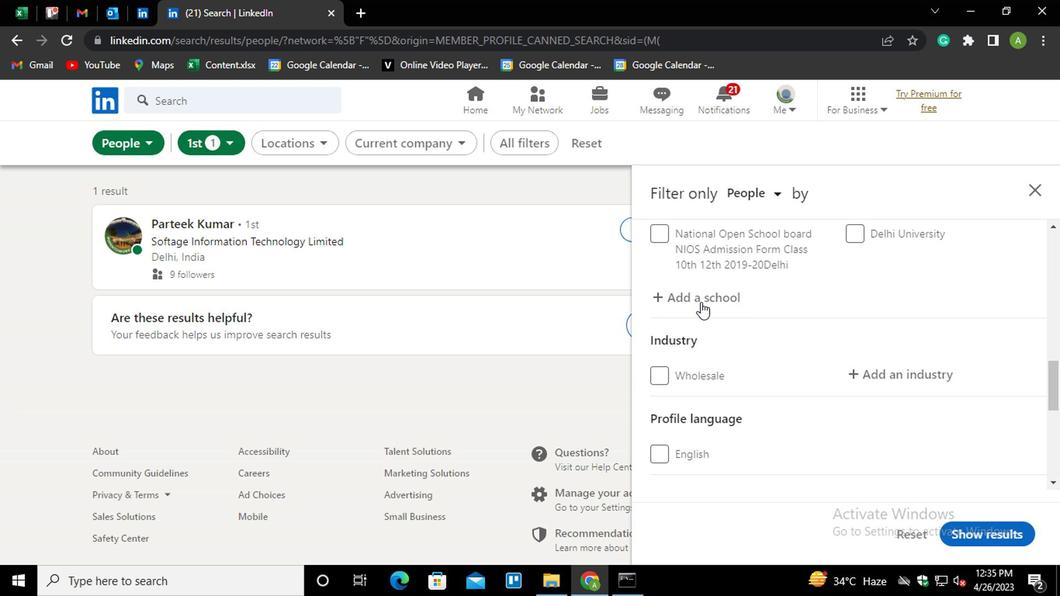 
Action: Key pressed <Key.shift>SIR<Key.space><Key.shift_r>M<Key.down><Key.enter>
Screenshot: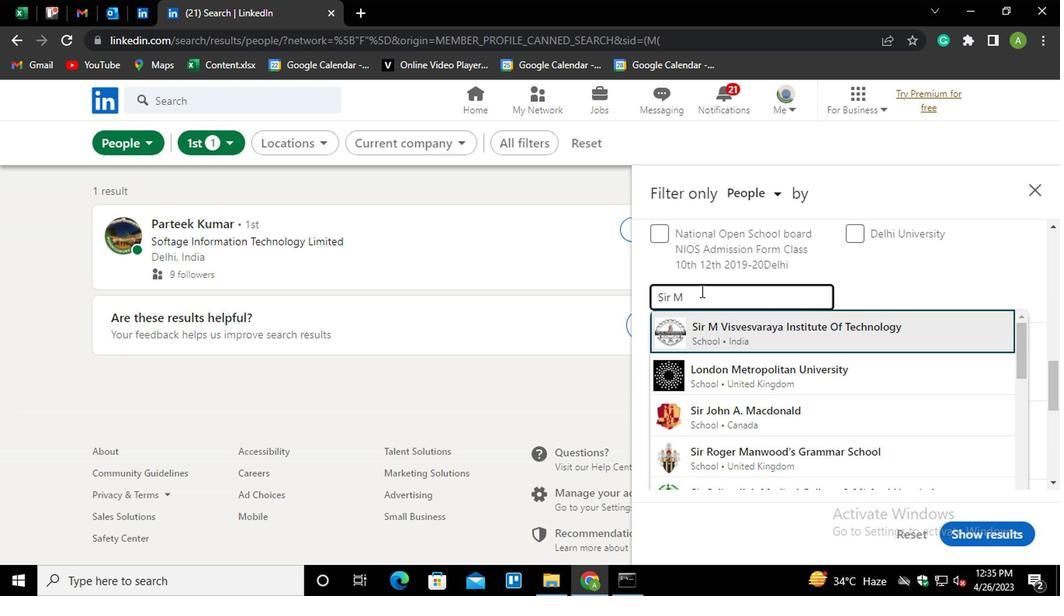 
Action: Mouse moved to (725, 304)
Screenshot: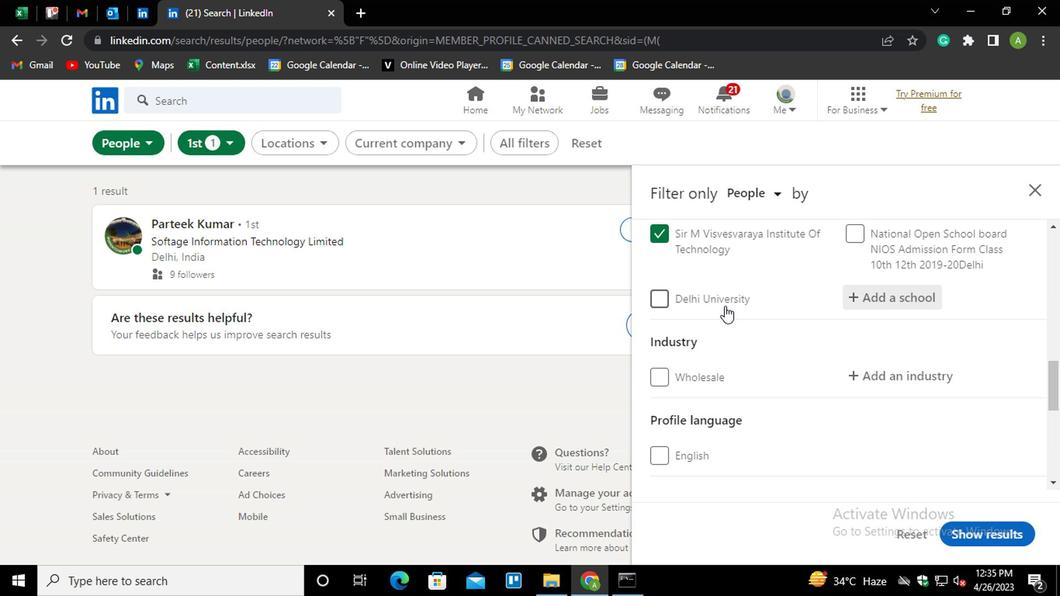 
Action: Mouse scrolled (725, 303) with delta (0, -1)
Screenshot: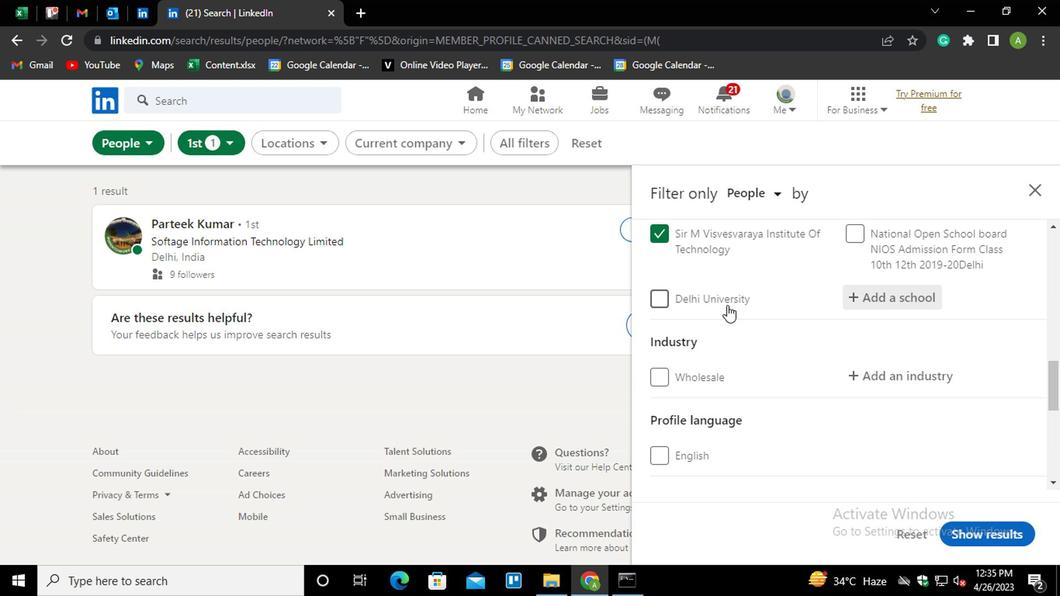 
Action: Mouse scrolled (725, 303) with delta (0, -1)
Screenshot: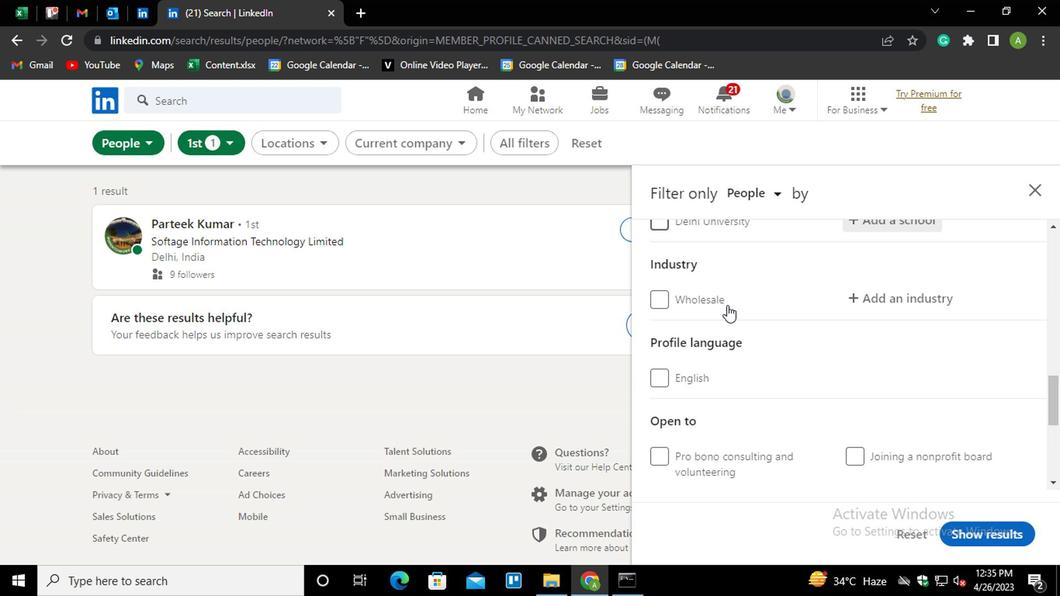 
Action: Mouse moved to (728, 300)
Screenshot: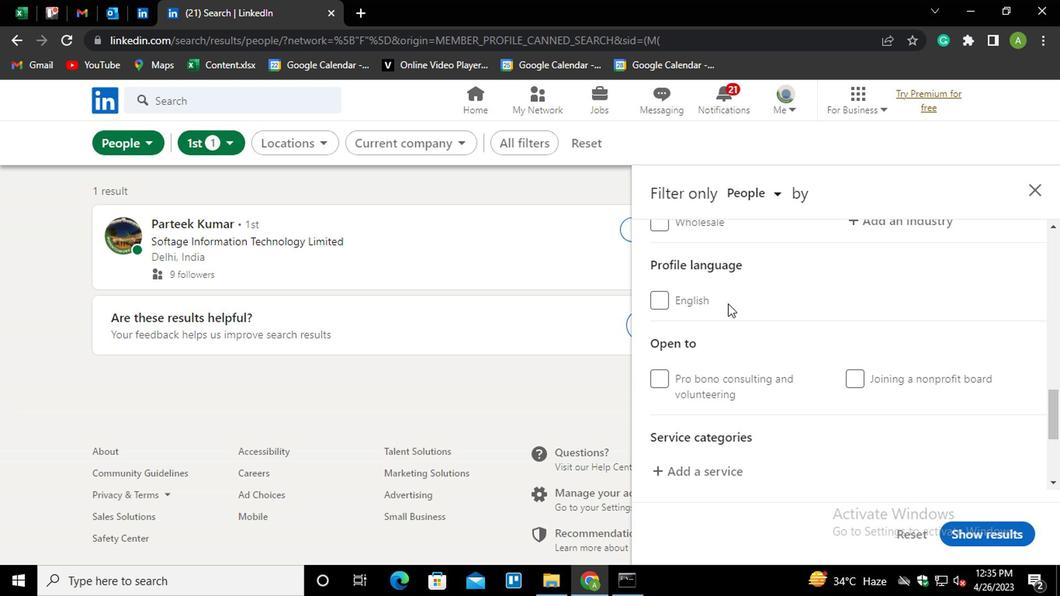 
Action: Mouse scrolled (728, 301) with delta (0, 0)
Screenshot: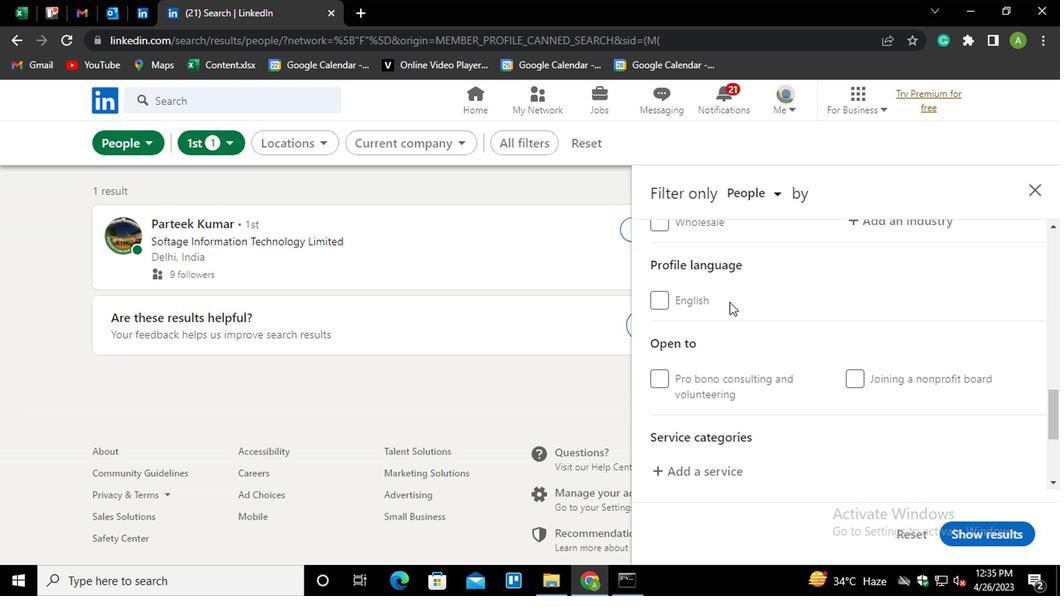 
Action: Mouse moved to (896, 301)
Screenshot: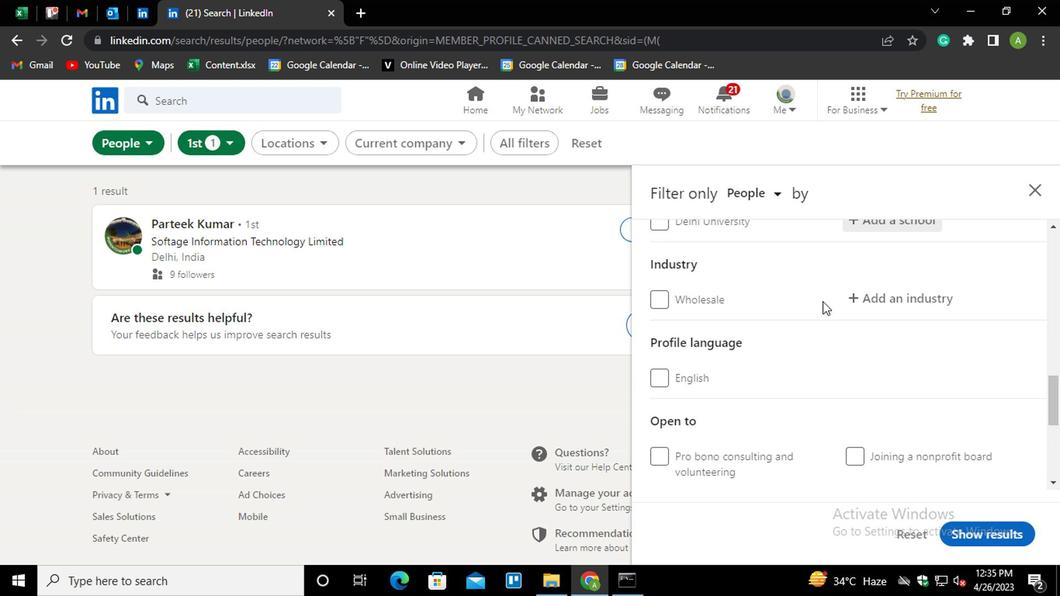 
Action: Mouse pressed left at (896, 301)
Screenshot: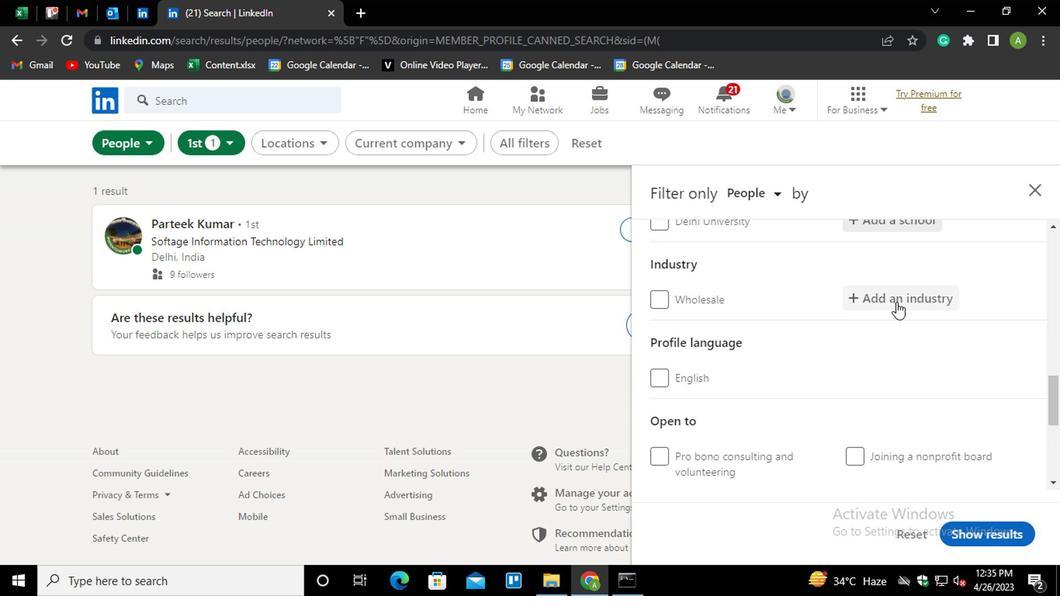 
Action: Mouse moved to (893, 302)
Screenshot: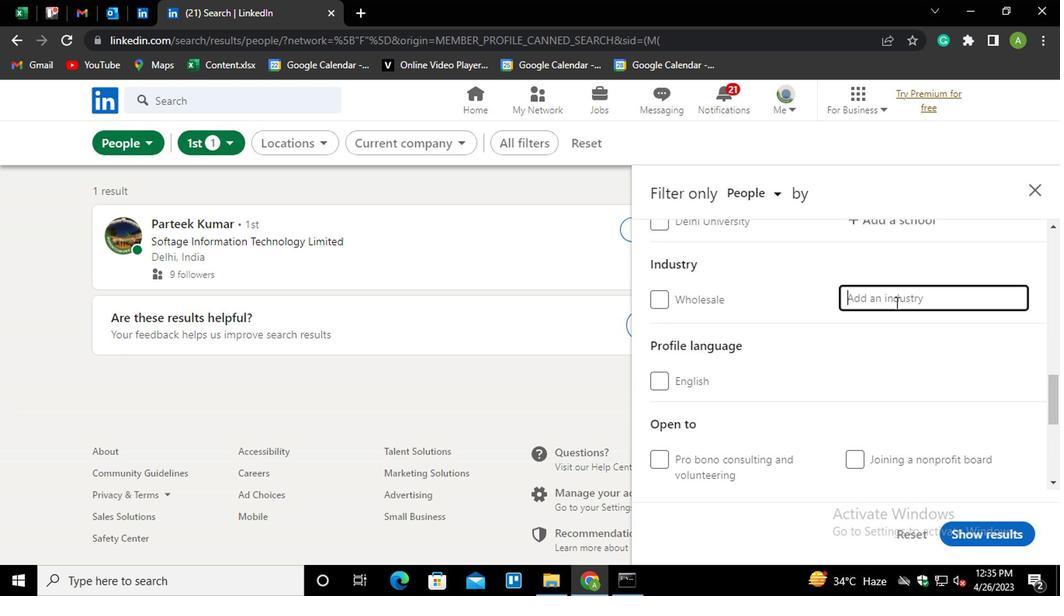 
Action: Mouse pressed left at (893, 302)
Screenshot: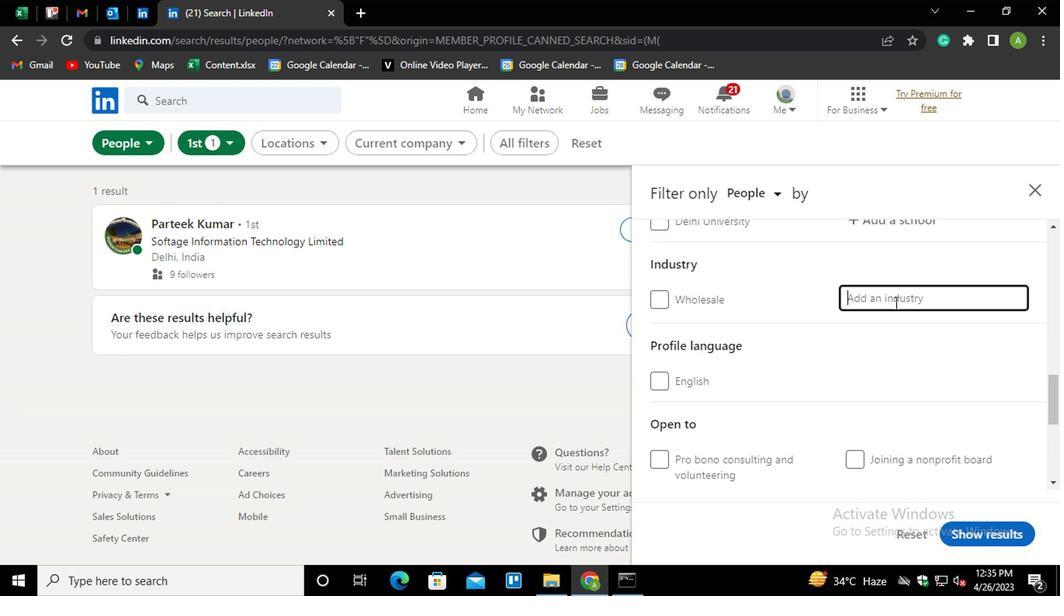 
Action: Mouse moved to (892, 302)
Screenshot: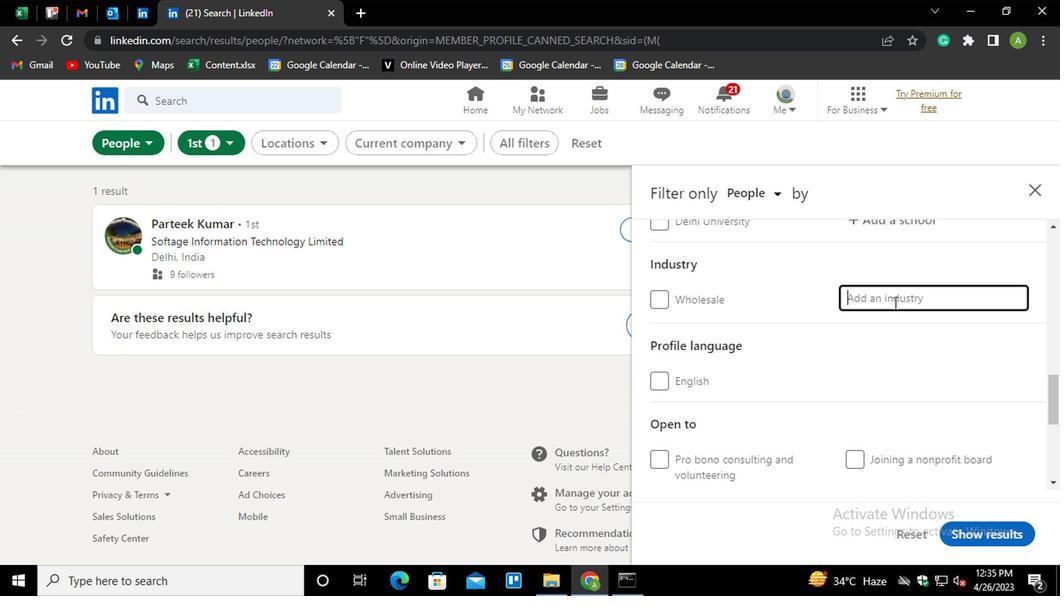 
Action: Key pressed <Key.shift>COMMUNICA<Key.down><Key.down><Key.enter>
Screenshot: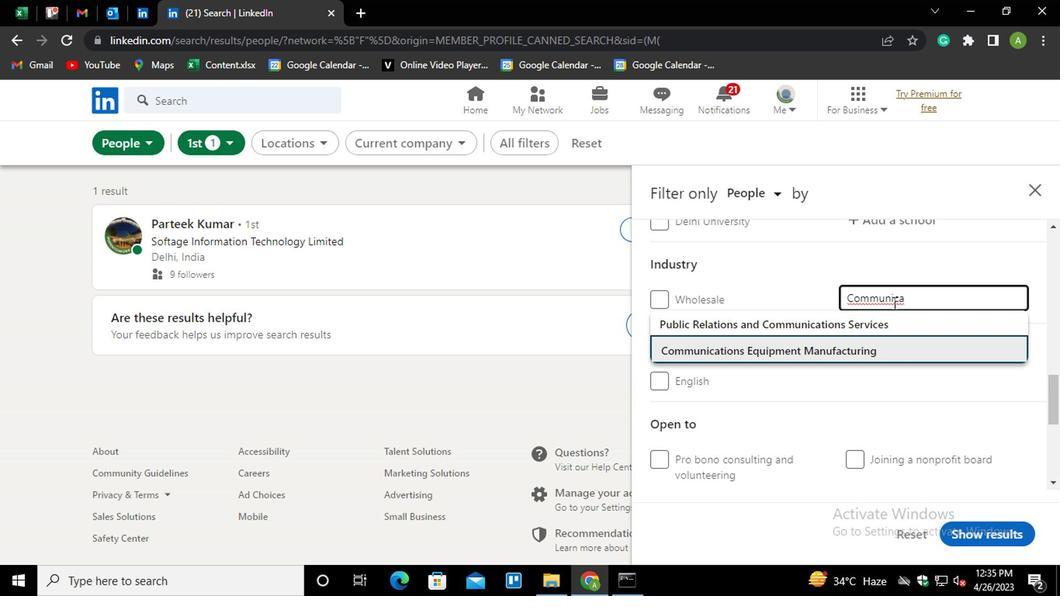 
Action: Mouse moved to (892, 332)
Screenshot: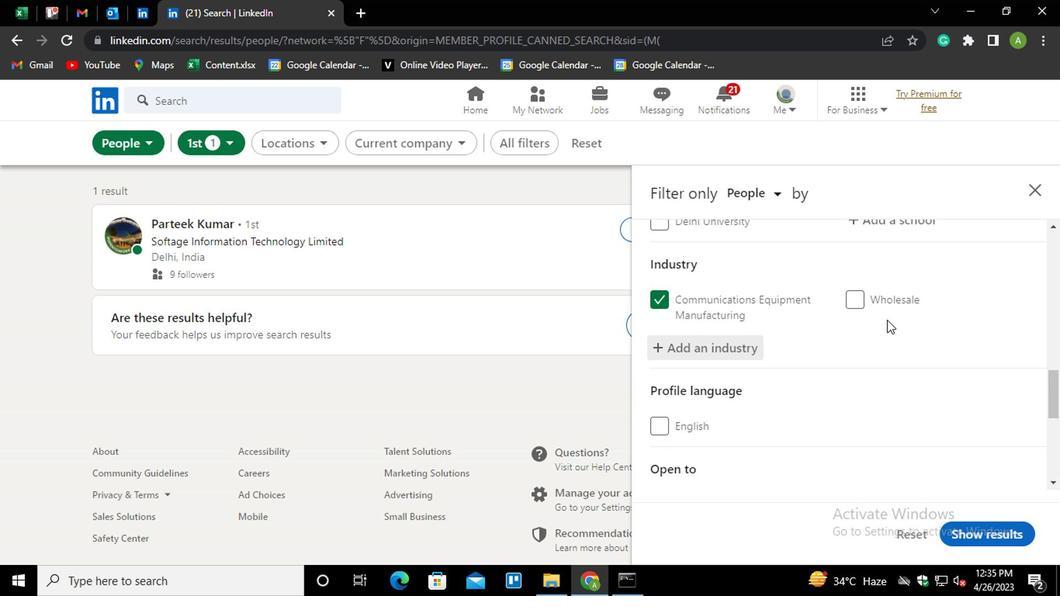 
Action: Mouse scrolled (892, 332) with delta (0, 0)
Screenshot: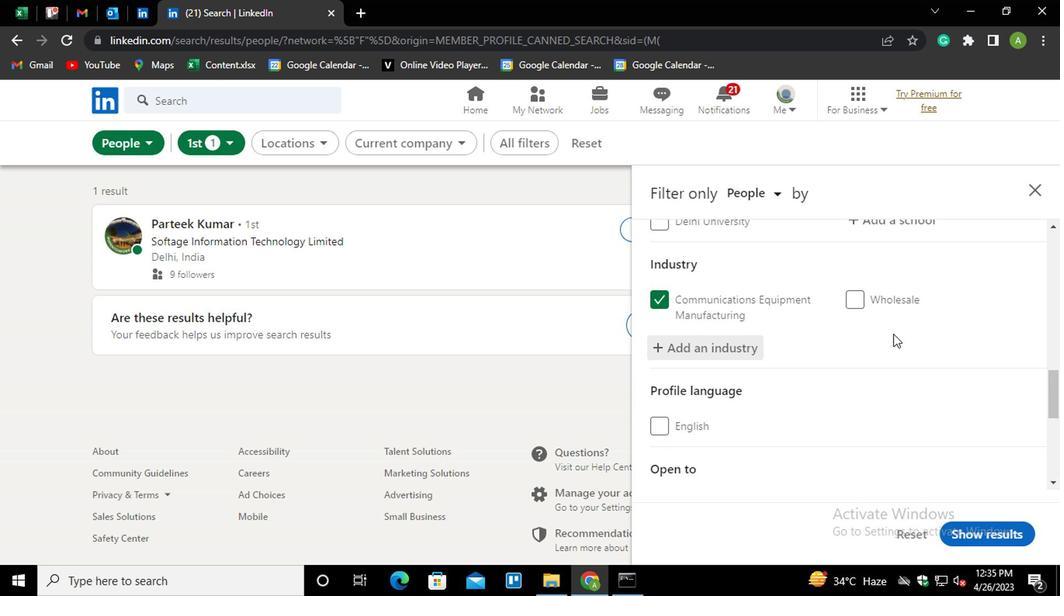 
Action: Mouse moved to (893, 334)
Screenshot: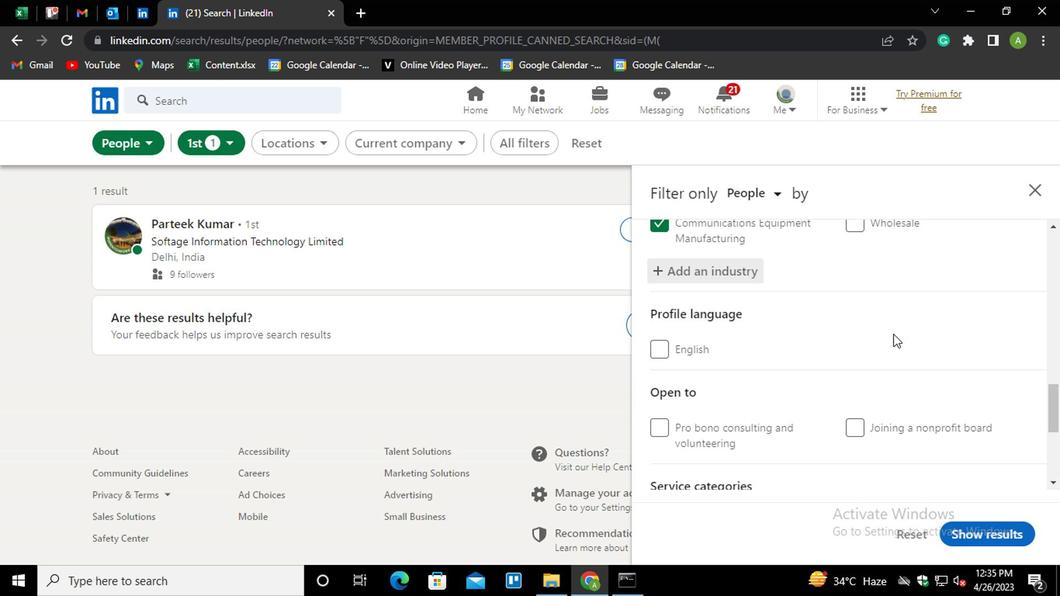 
Action: Mouse scrolled (893, 334) with delta (0, 0)
Screenshot: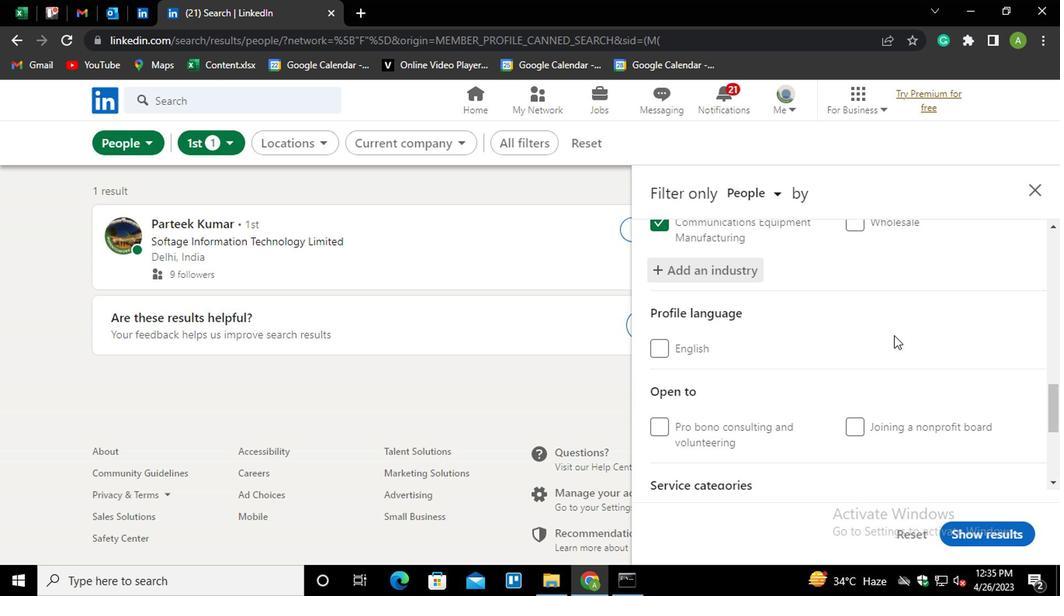 
Action: Mouse moved to (892, 331)
Screenshot: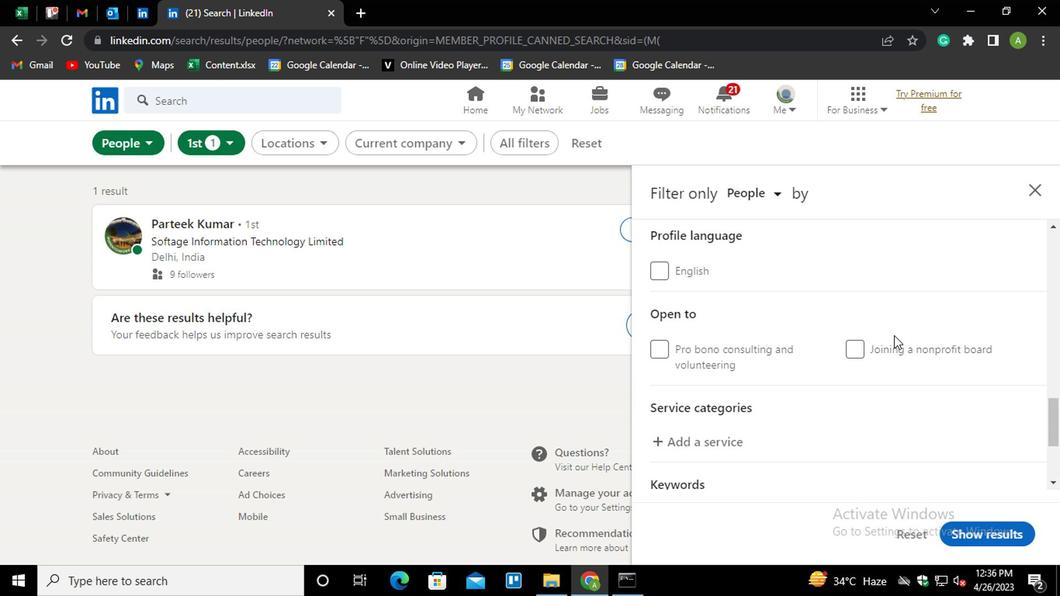 
Action: Mouse scrolled (892, 330) with delta (0, 0)
Screenshot: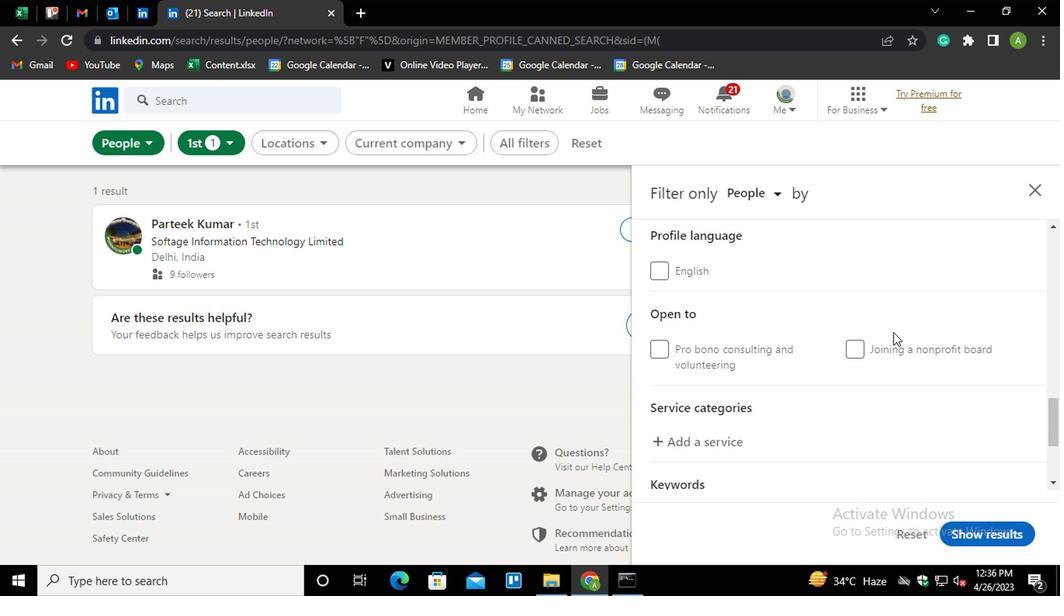 
Action: Mouse scrolled (892, 330) with delta (0, 0)
Screenshot: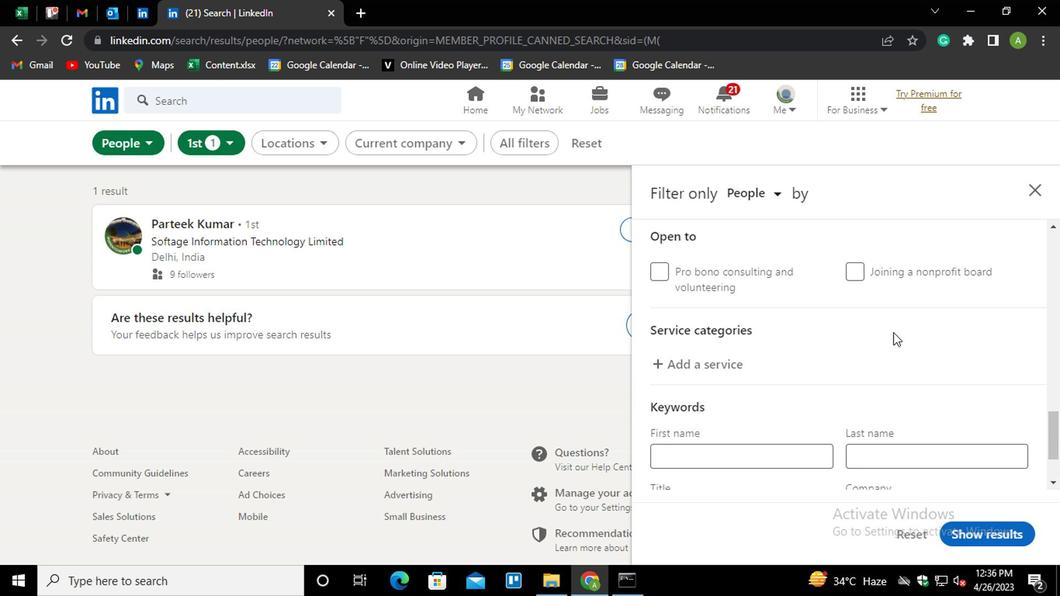 
Action: Mouse moved to (704, 291)
Screenshot: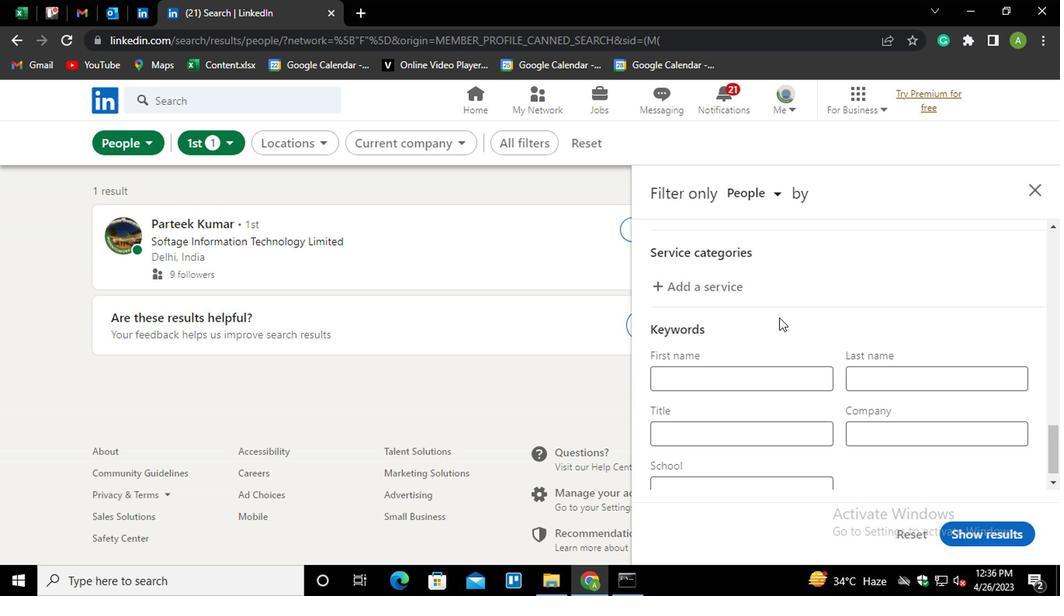 
Action: Mouse pressed left at (704, 291)
Screenshot: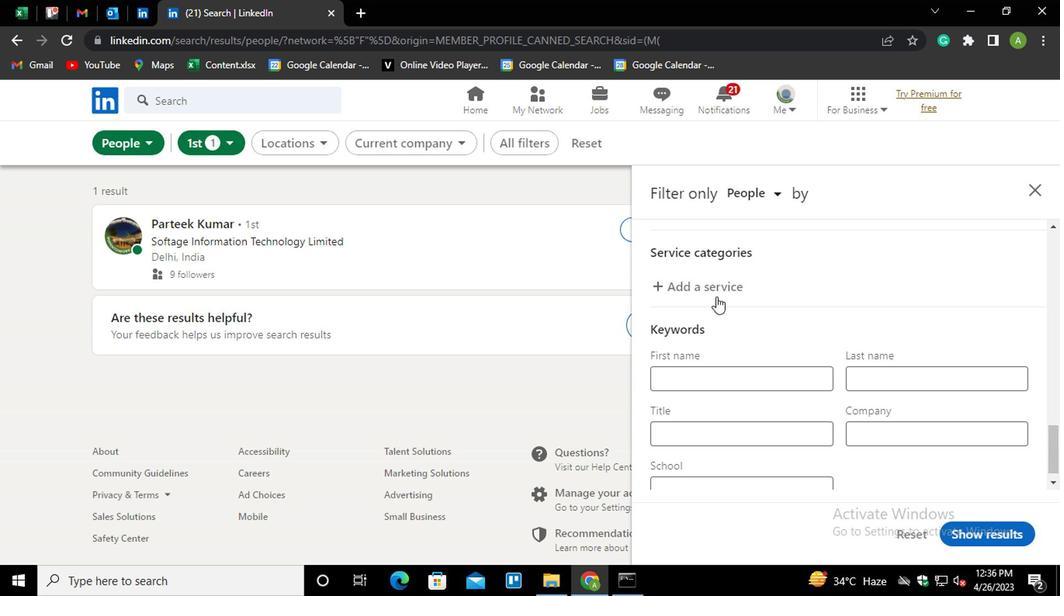
Action: Key pressed <Key.shift_r>OUTSOURCING<Key.down><Key.enter>
Screenshot: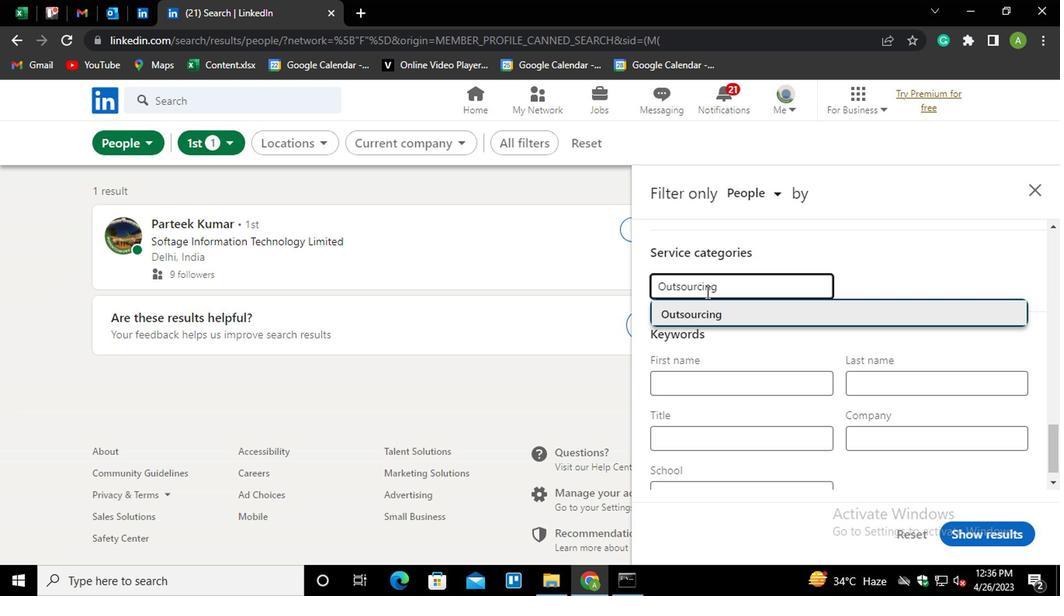 
Action: Mouse scrolled (704, 290) with delta (0, 0)
Screenshot: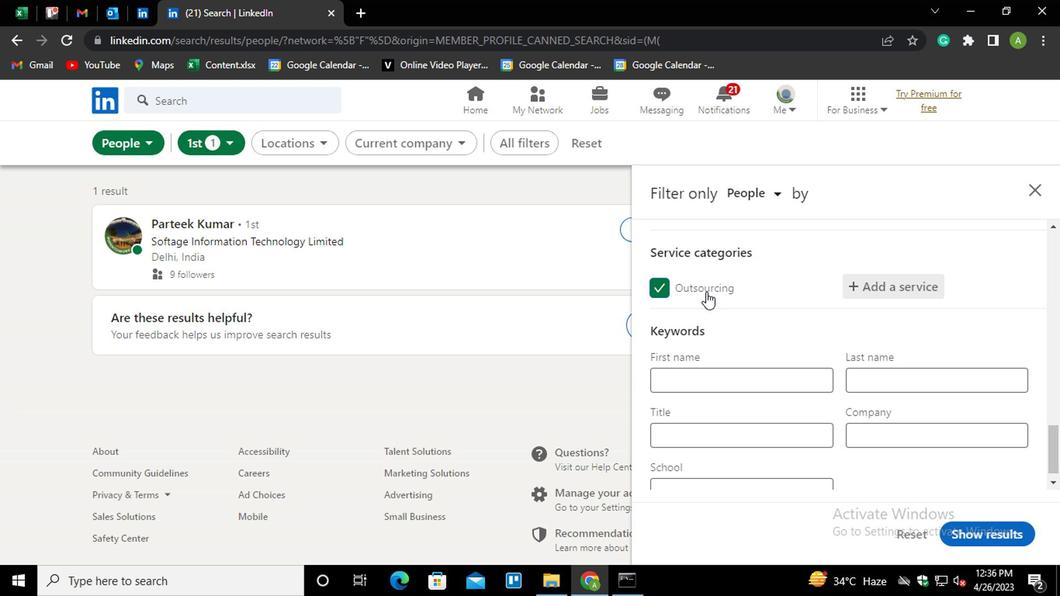 
Action: Mouse moved to (684, 422)
Screenshot: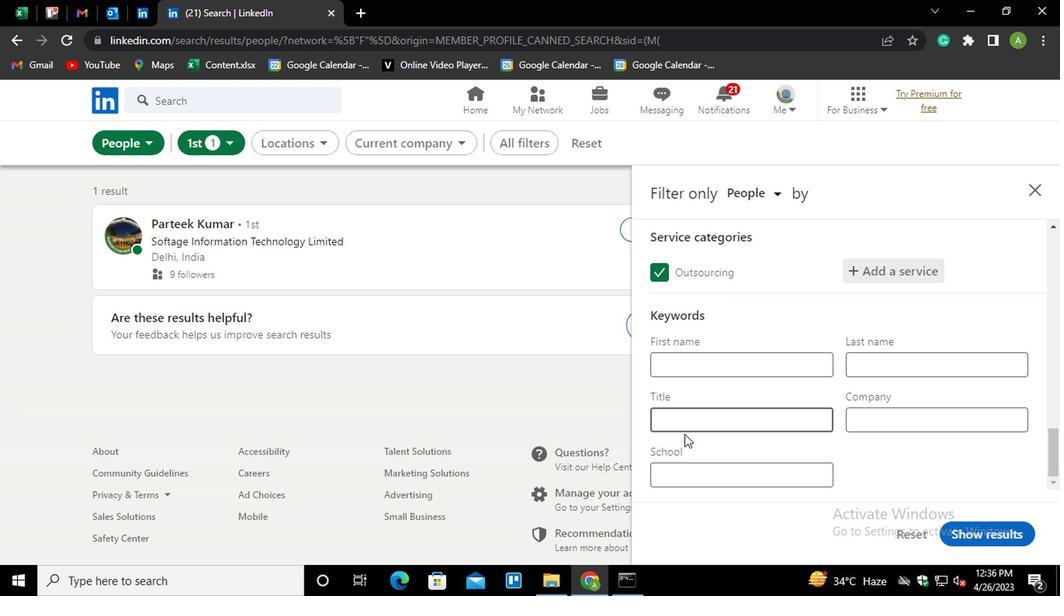
Action: Mouse pressed left at (684, 422)
Screenshot: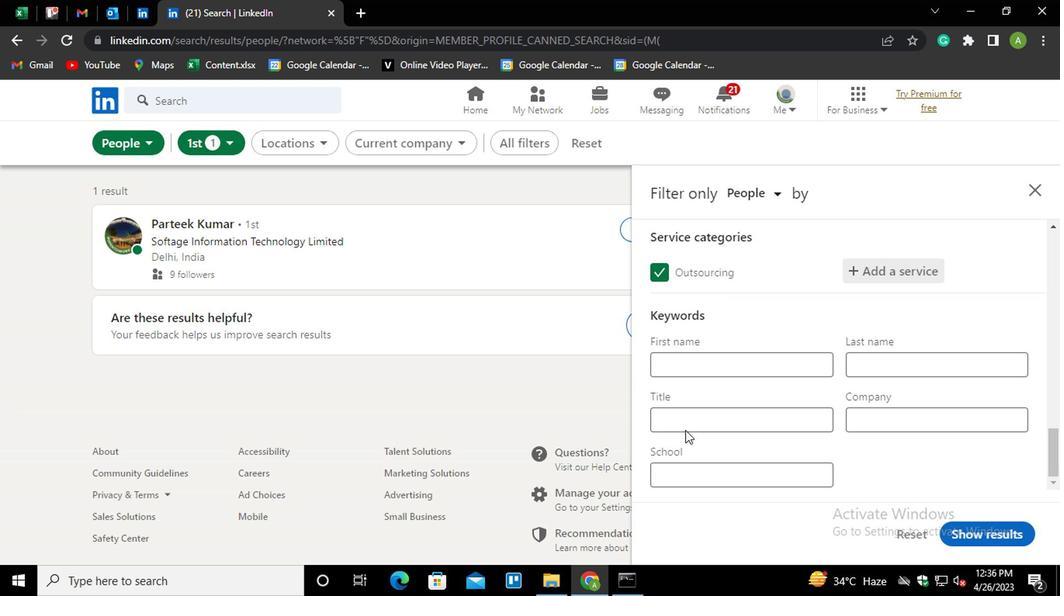 
Action: Key pressed <Key.shift_r>OPERATIONAL<Key.space><Key.shift>DIRECTOR
Screenshot: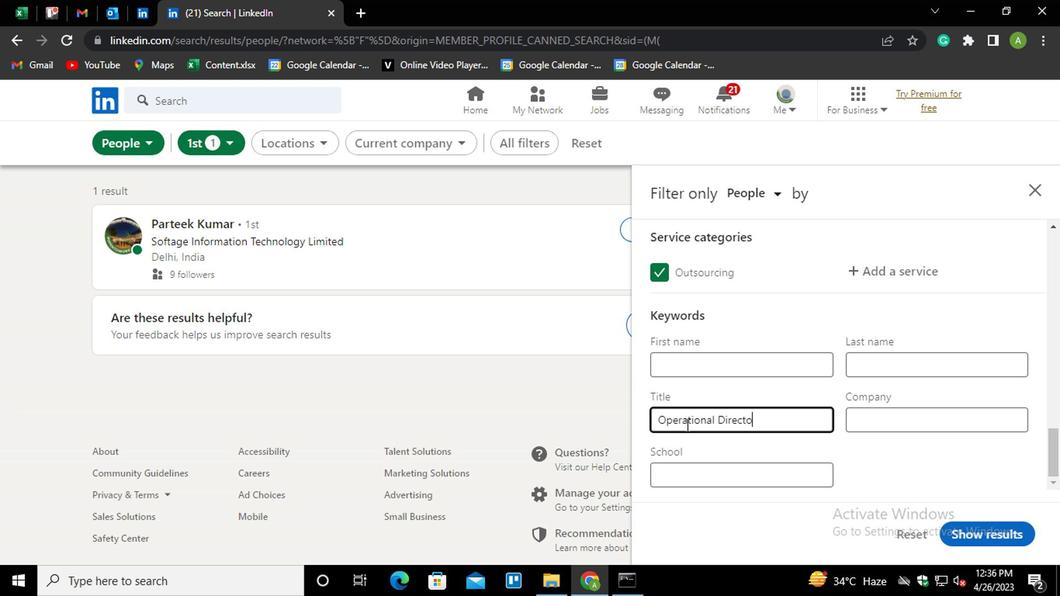 
Action: Mouse moved to (984, 477)
Screenshot: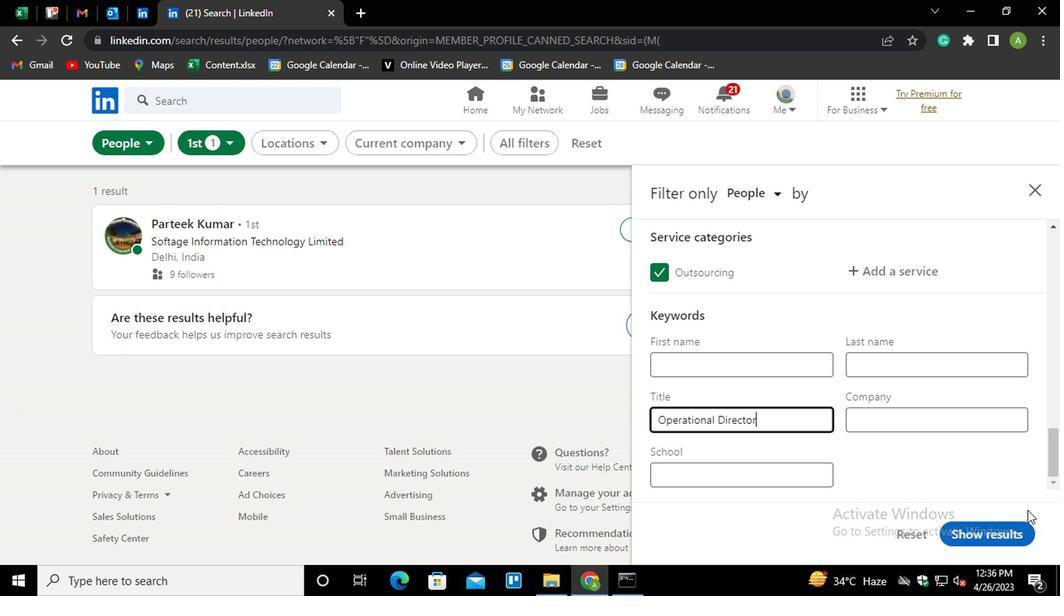 
Action: Mouse pressed left at (984, 477)
Screenshot: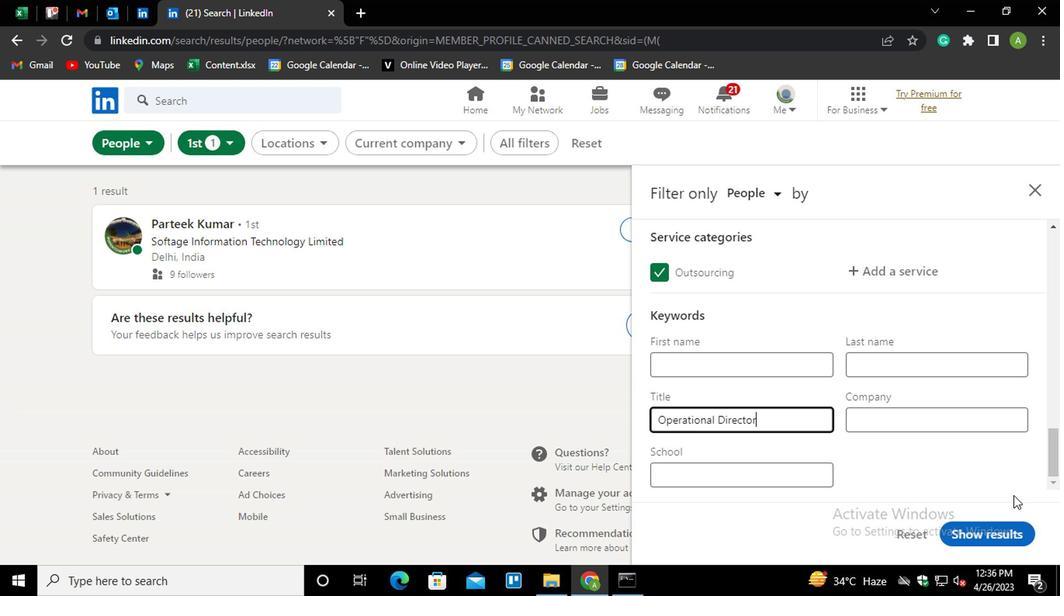 
Action: Mouse moved to (993, 535)
Screenshot: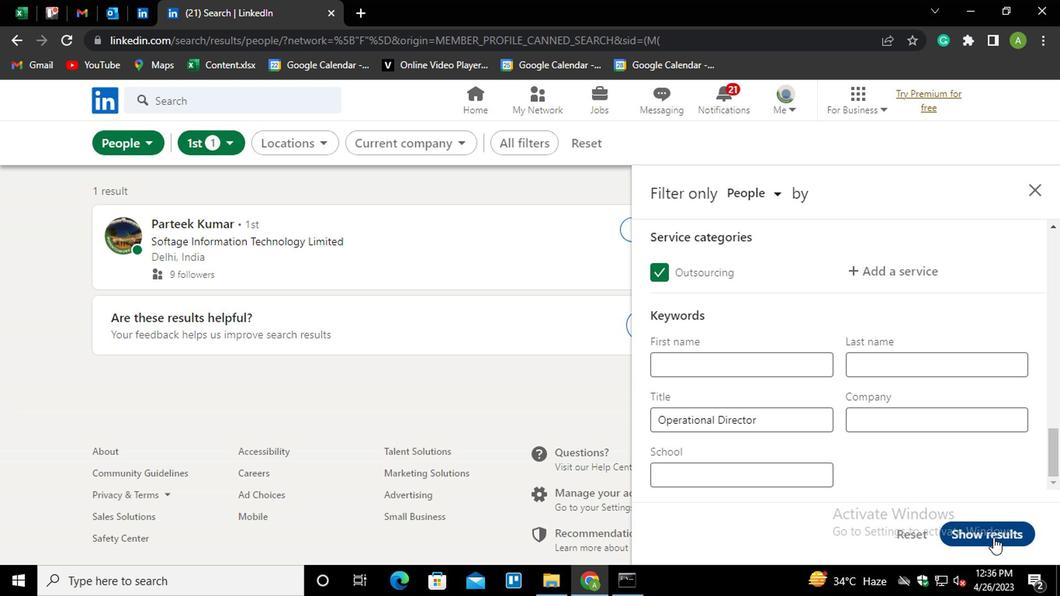 
Action: Mouse pressed left at (993, 535)
Screenshot: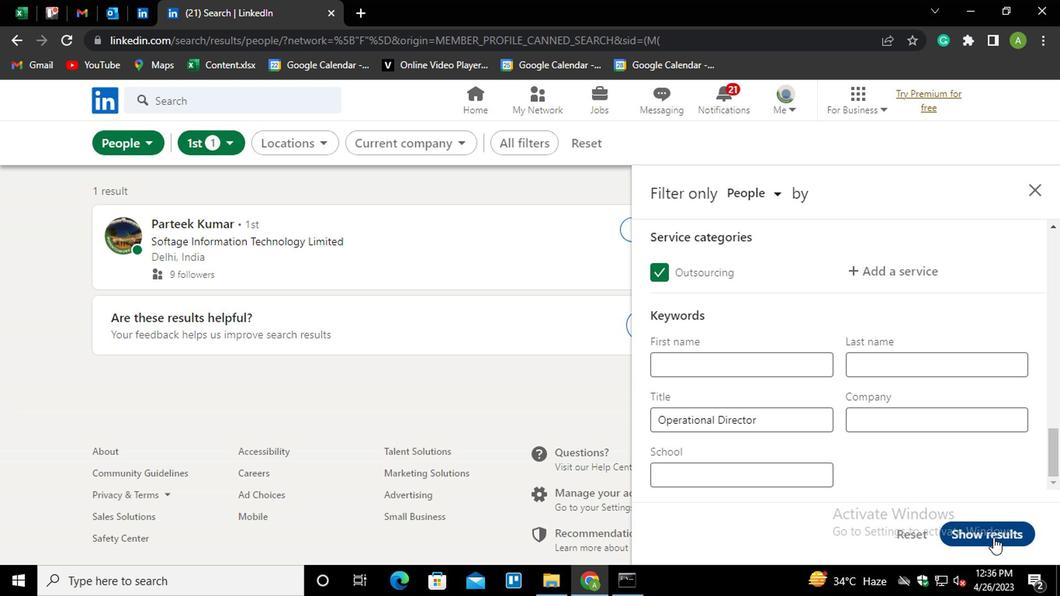
